 Task: Add Attachment from "Attach a link" to Card Card0000000208 in Board Board0000000052 in Workspace WS0000000018 in Trello. Add Cover Red to Card Card0000000208 in Board Board0000000052 in Workspace WS0000000018 in Trello. Add "Join Card" Button Button0000000208  to Card Card0000000208 in Board Board0000000052 in Workspace WS0000000018 in Trello. Add Description DS0000000208 to Card Card0000000208 in Board Board0000000052 in Workspace WS0000000018 in Trello. Add Comment CM0000000208 to Card Card0000000208 in Board Board0000000052 in Workspace WS0000000018 in Trello
Action: Mouse moved to (568, 28)
Screenshot: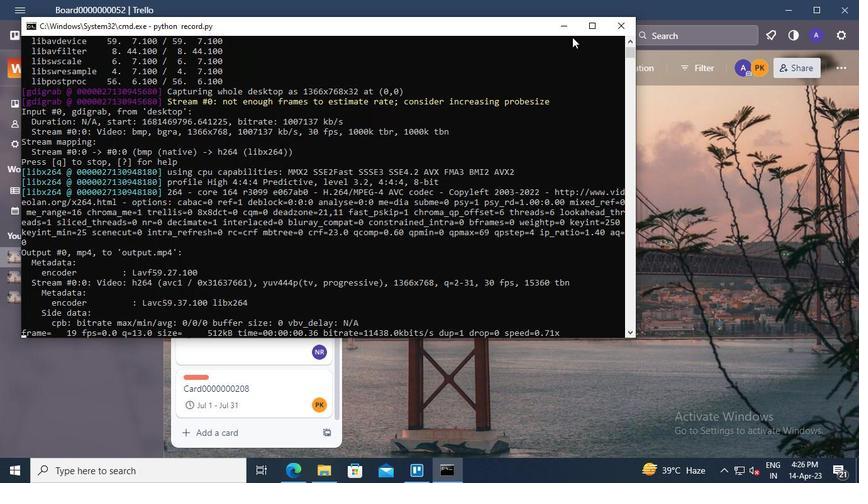 
Action: Mouse pressed left at (568, 28)
Screenshot: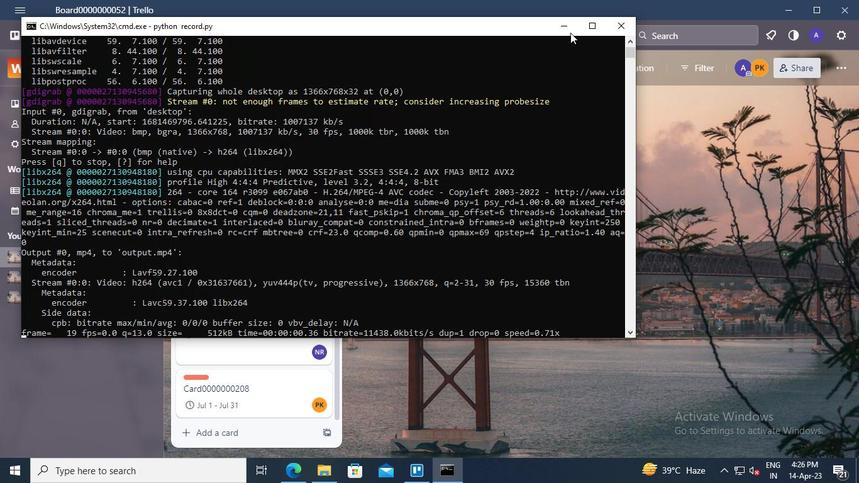 
Action: Mouse moved to (252, 390)
Screenshot: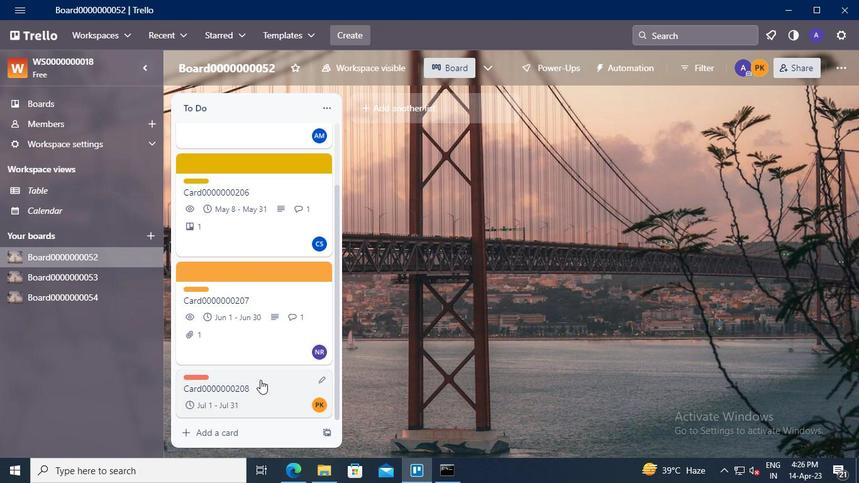 
Action: Mouse pressed left at (252, 390)
Screenshot: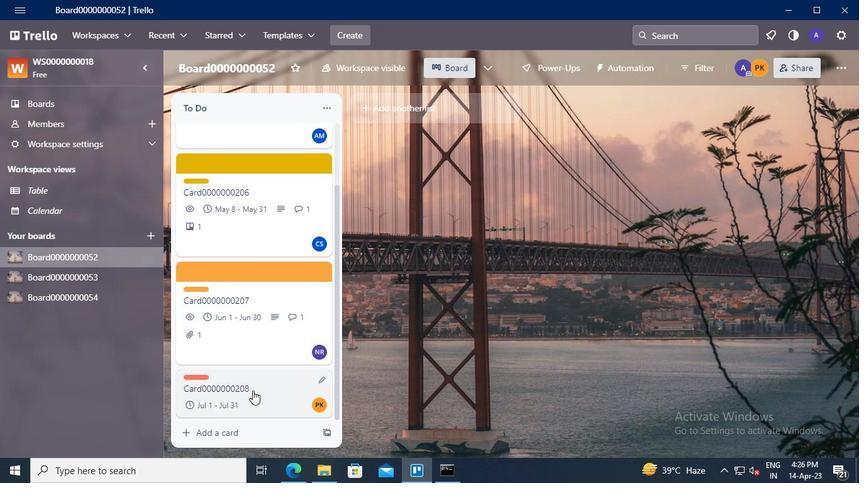 
Action: Mouse moved to (593, 262)
Screenshot: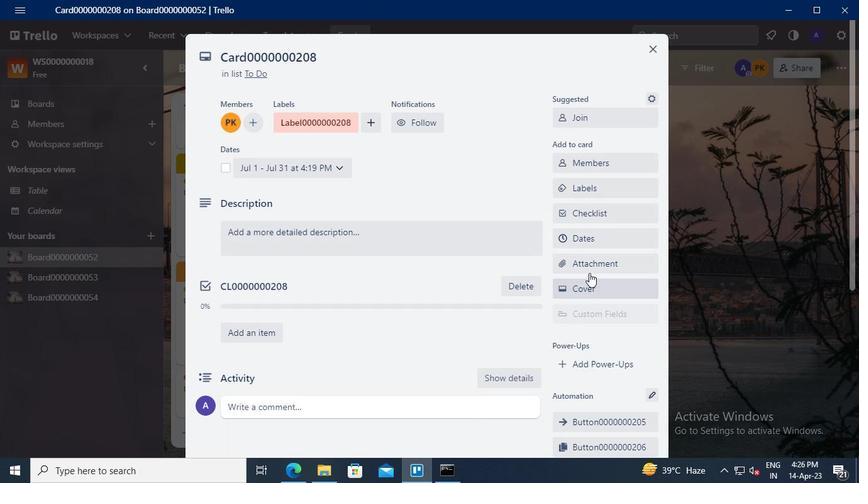 
Action: Mouse pressed left at (593, 262)
Screenshot: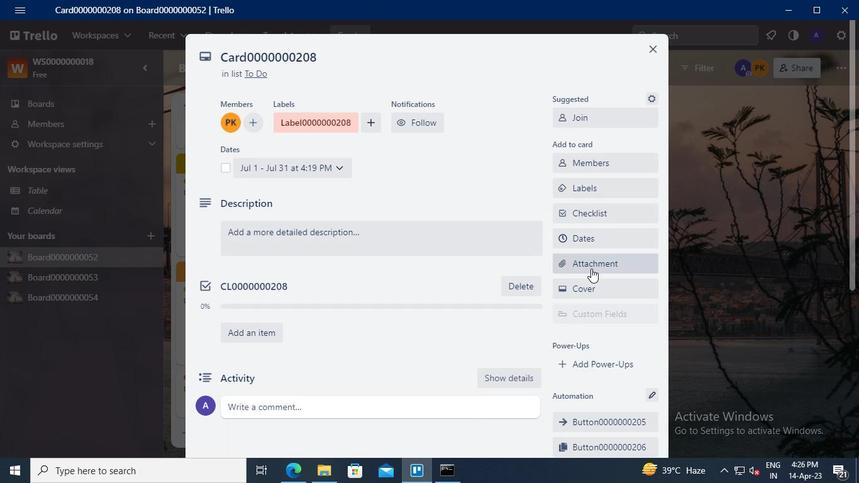 
Action: Mouse moved to (281, 476)
Screenshot: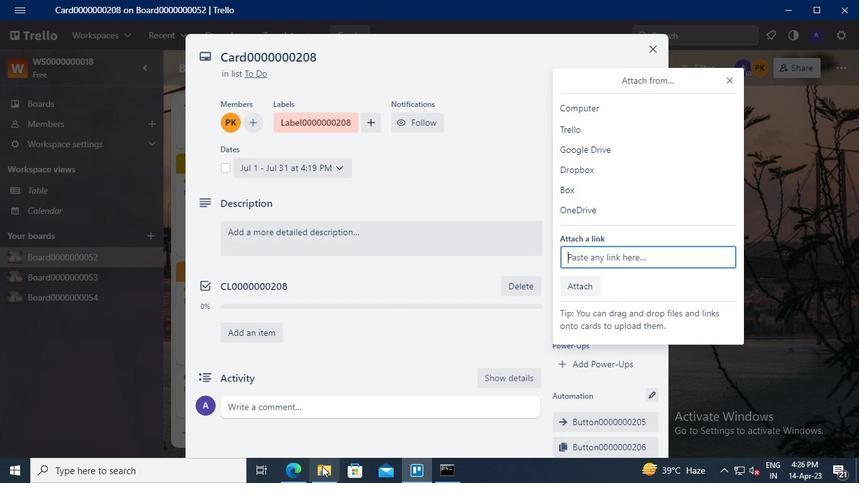 
Action: Mouse pressed left at (281, 476)
Screenshot: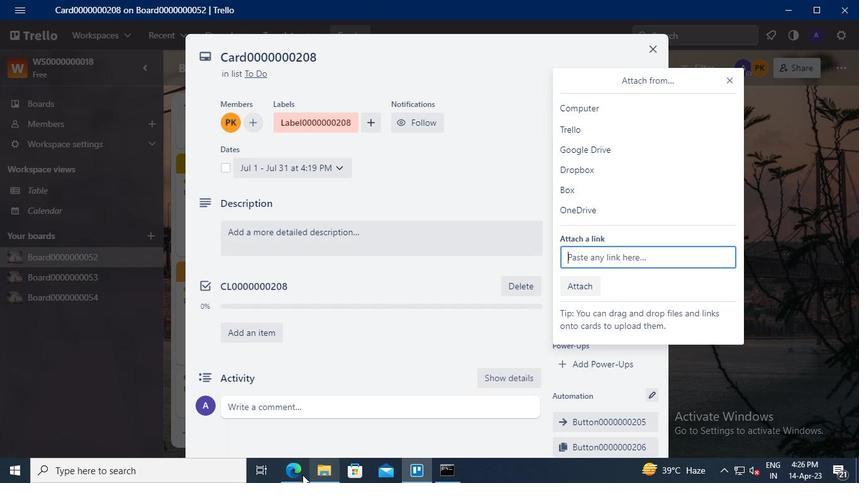 
Action: Mouse moved to (209, 37)
Screenshot: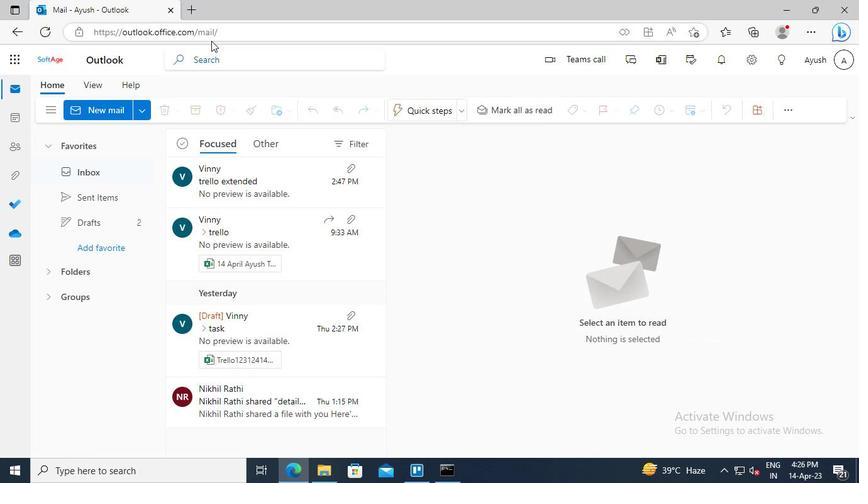 
Action: Mouse pressed left at (209, 37)
Screenshot: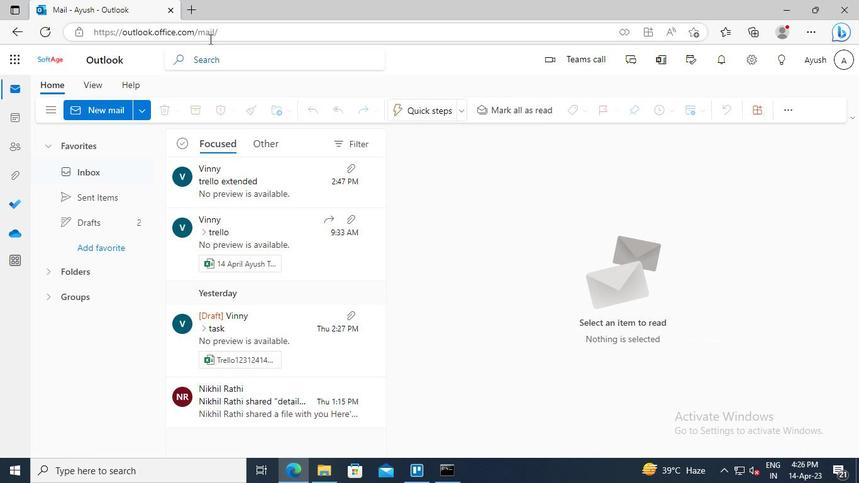 
Action: Mouse moved to (208, 36)
Screenshot: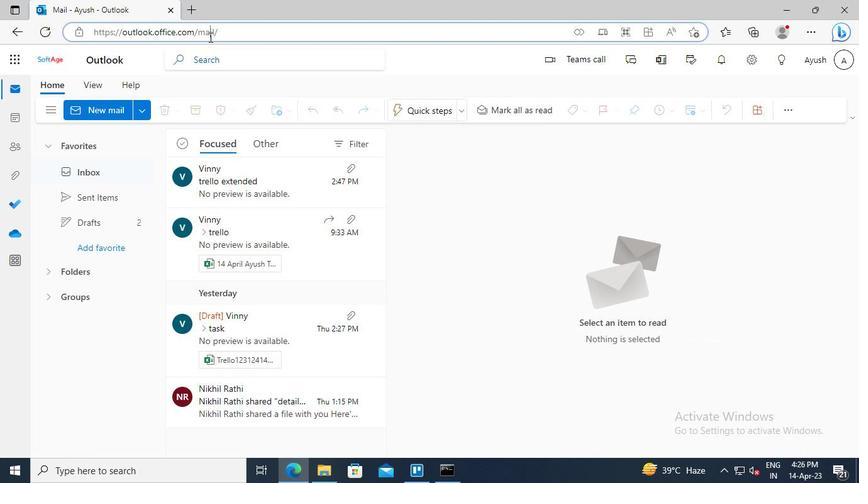 
Action: Keyboard Key.ctrl_l
Screenshot: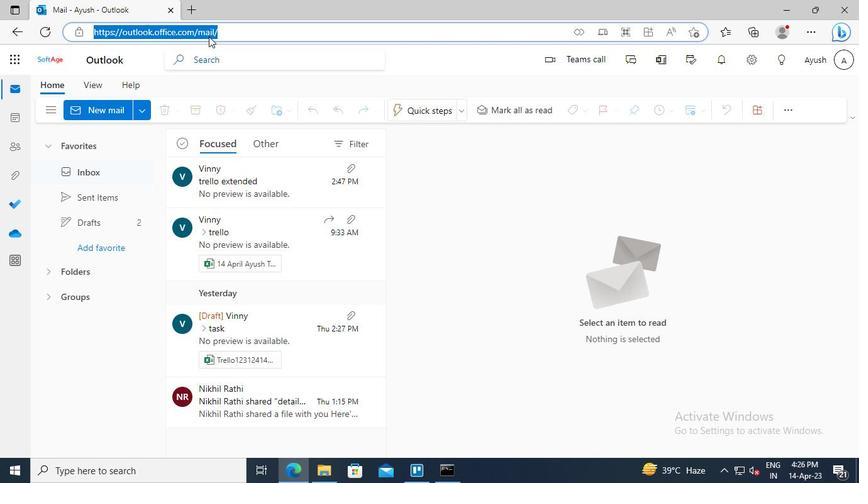 
Action: Keyboard \x03
Screenshot: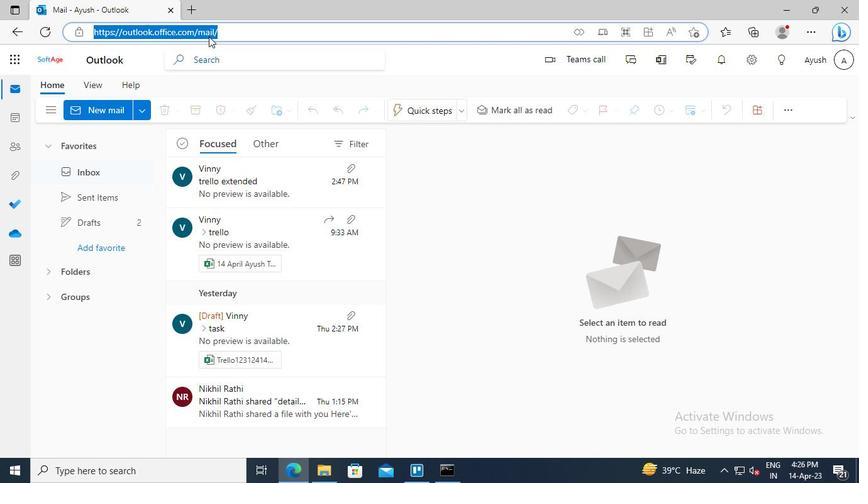 
Action: Mouse moved to (418, 470)
Screenshot: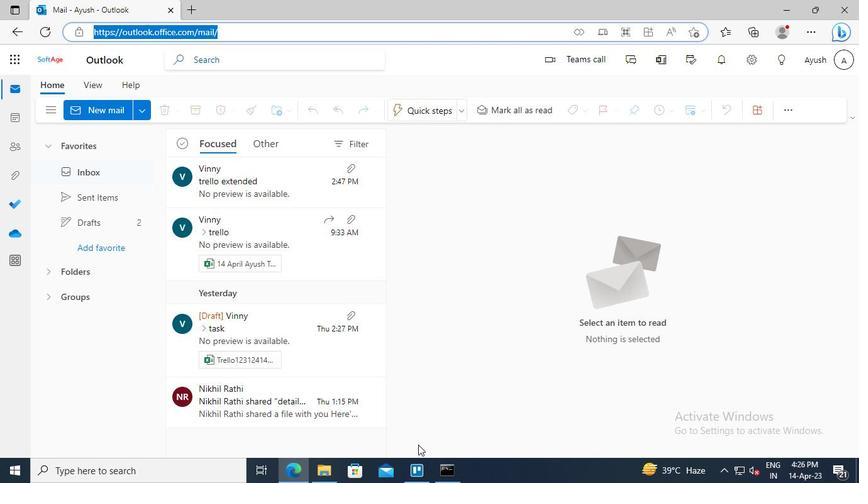 
Action: Mouse pressed left at (418, 470)
Screenshot: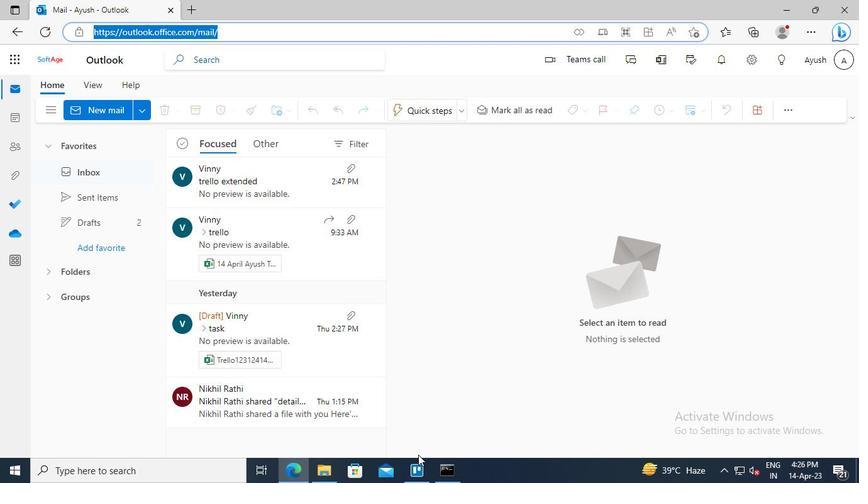 
Action: Mouse moved to (576, 257)
Screenshot: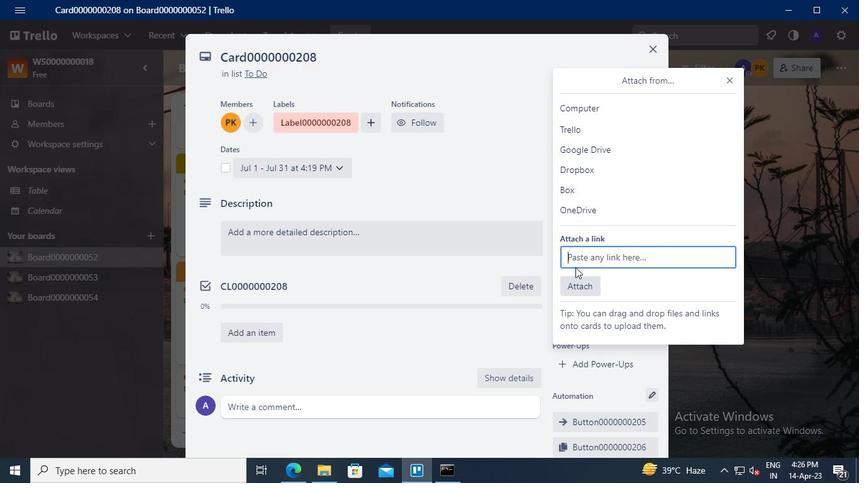 
Action: Mouse pressed left at (576, 257)
Screenshot: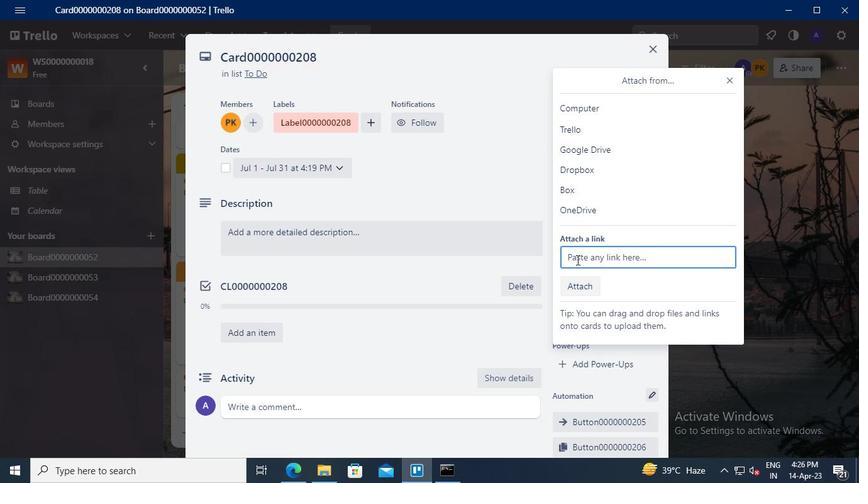 
Action: Keyboard Key.ctrl_l
Screenshot: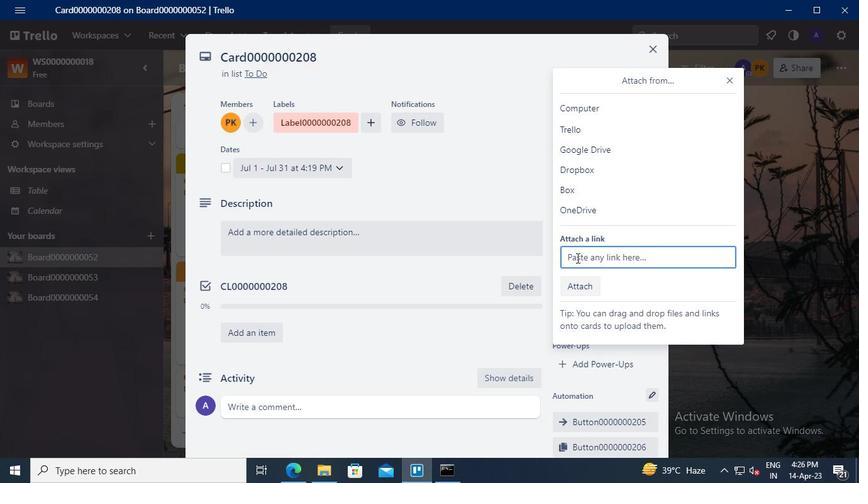 
Action: Keyboard \x16
Screenshot: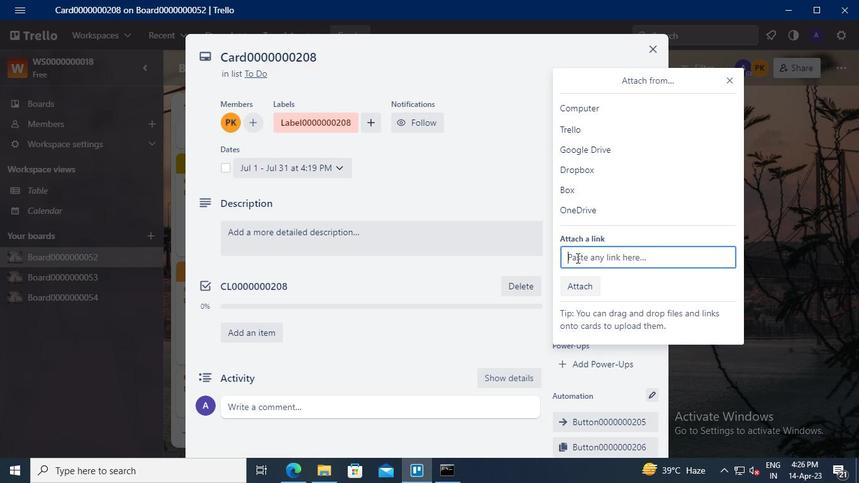 
Action: Mouse moved to (586, 329)
Screenshot: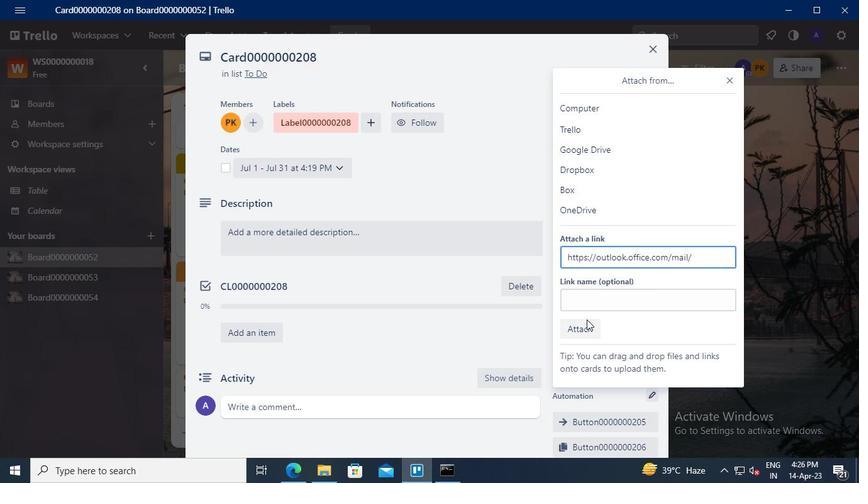 
Action: Mouse pressed left at (586, 329)
Screenshot: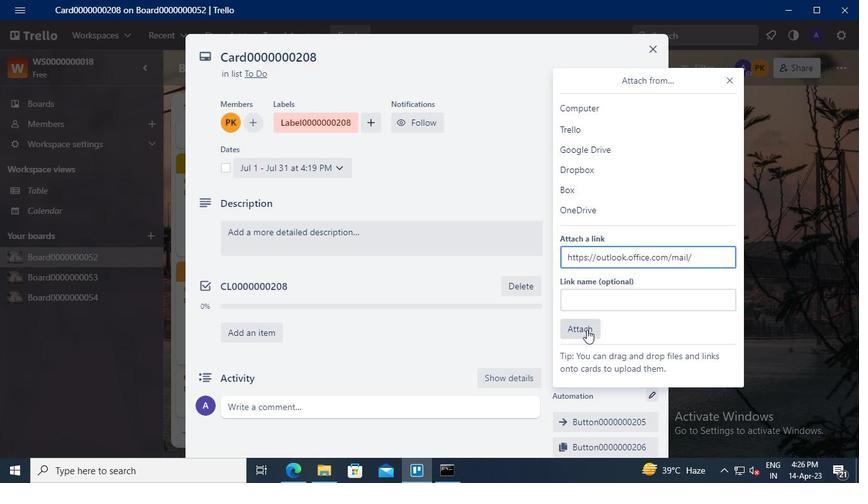 
Action: Mouse moved to (599, 287)
Screenshot: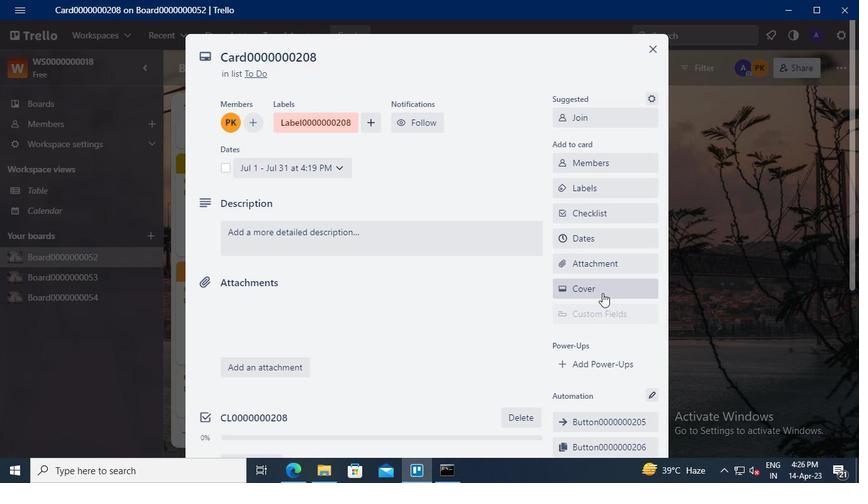 
Action: Mouse pressed left at (599, 287)
Screenshot: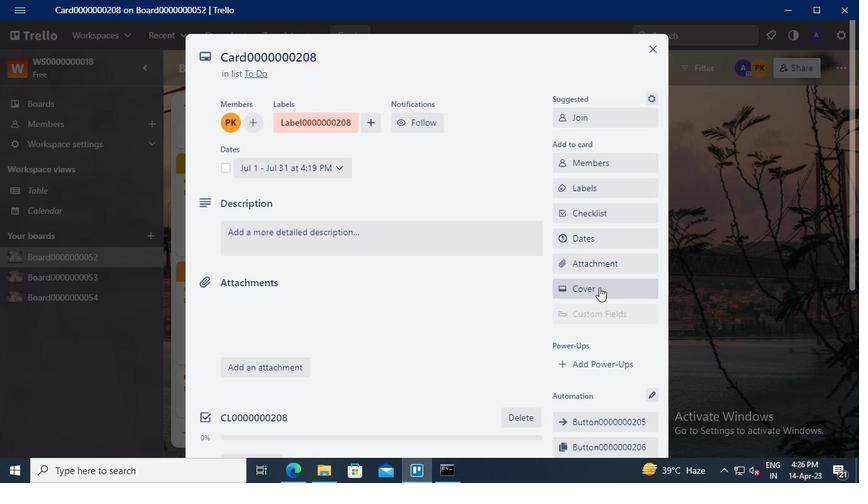 
Action: Mouse moved to (682, 206)
Screenshot: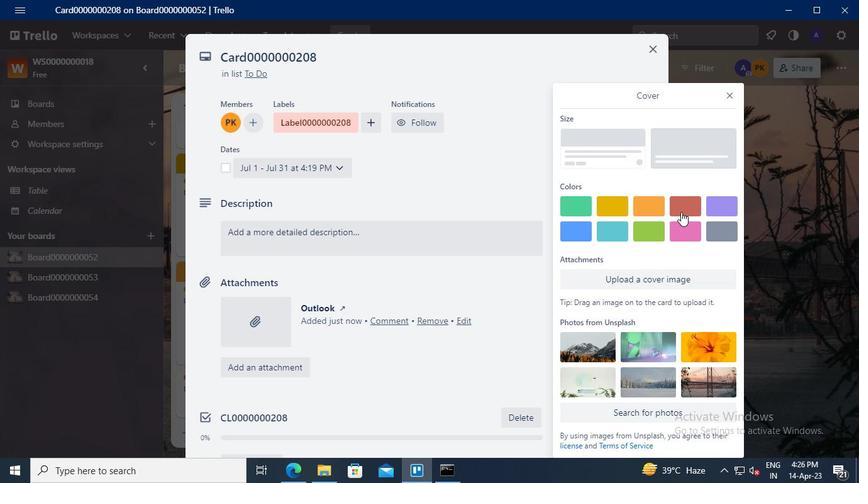 
Action: Mouse pressed left at (682, 206)
Screenshot: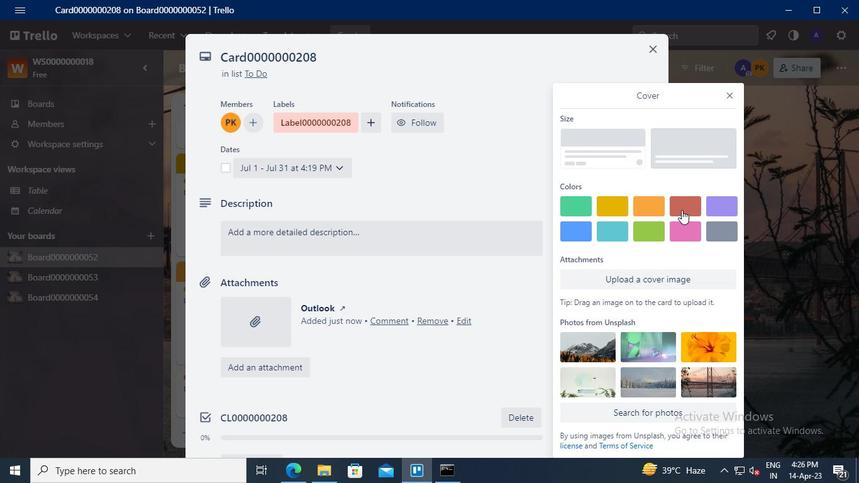
Action: Mouse moved to (732, 71)
Screenshot: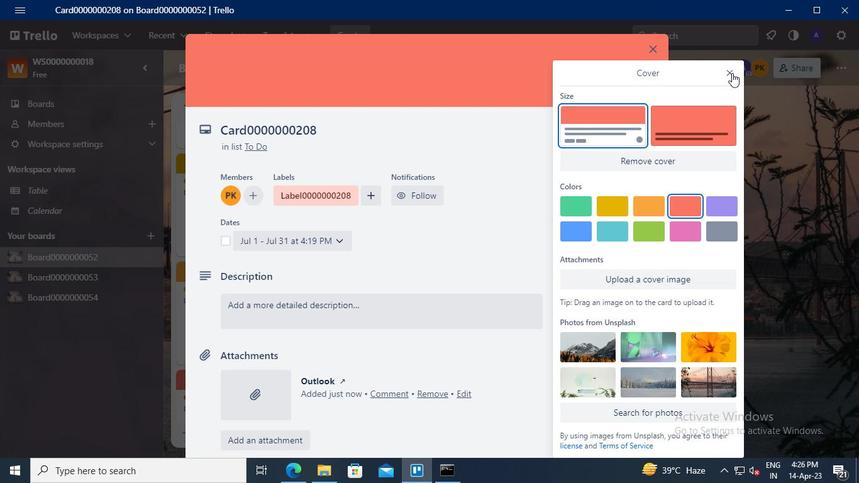 
Action: Mouse pressed left at (732, 71)
Screenshot: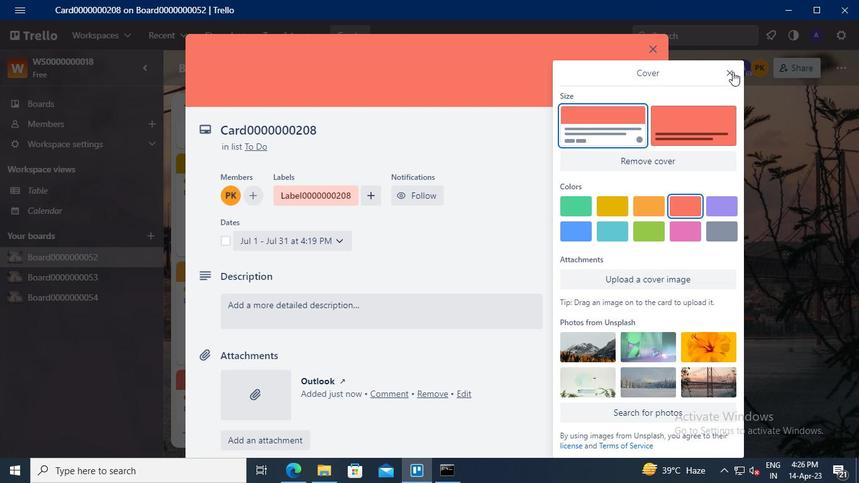
Action: Mouse moved to (603, 354)
Screenshot: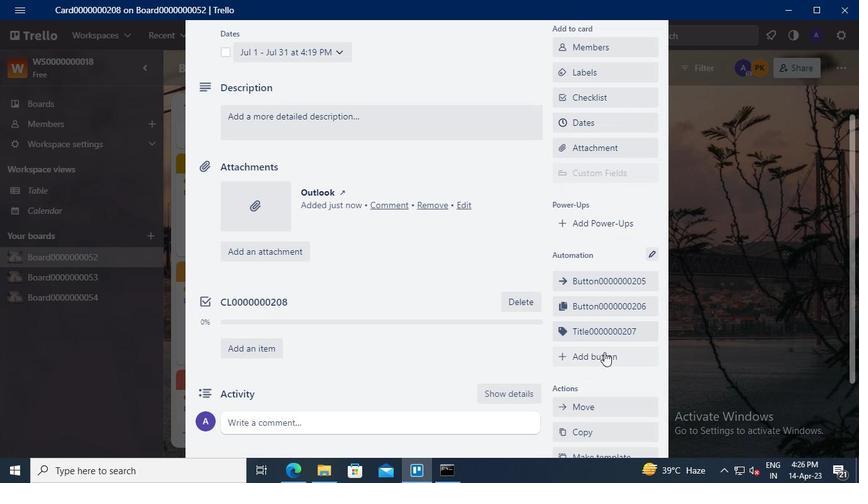 
Action: Mouse pressed left at (603, 354)
Screenshot: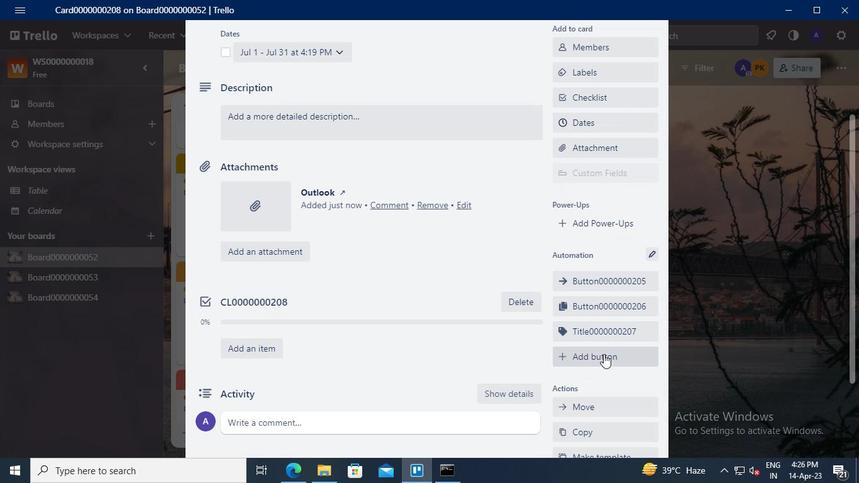 
Action: Mouse moved to (613, 193)
Screenshot: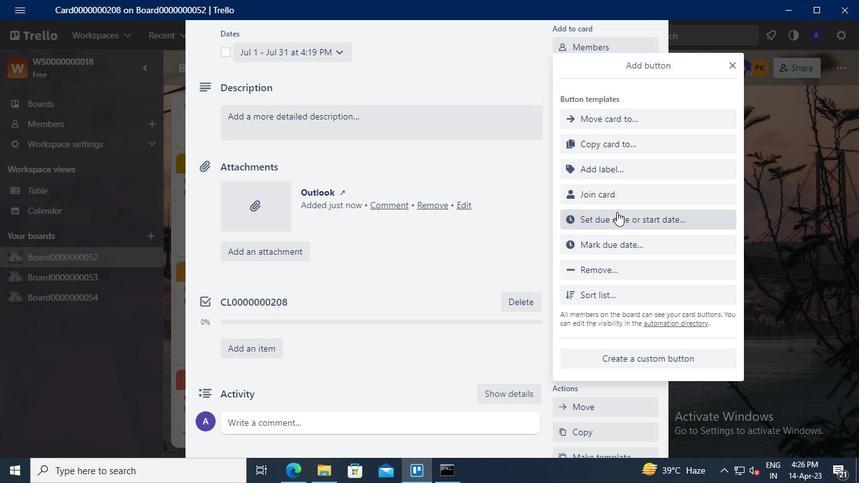 
Action: Mouse pressed left at (613, 193)
Screenshot: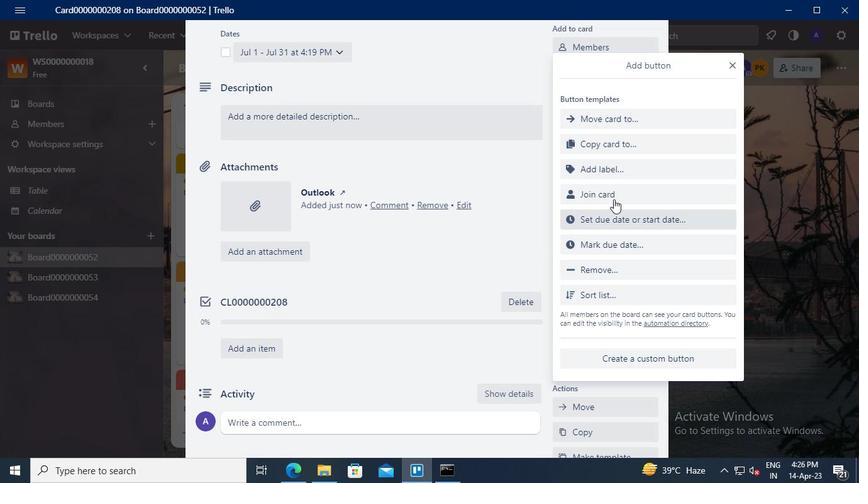 
Action: Mouse moved to (631, 178)
Screenshot: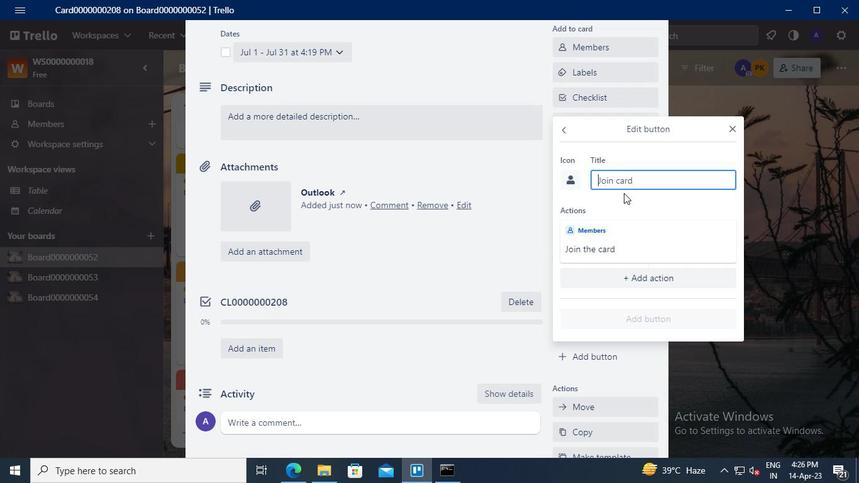 
Action: Mouse pressed left at (631, 178)
Screenshot: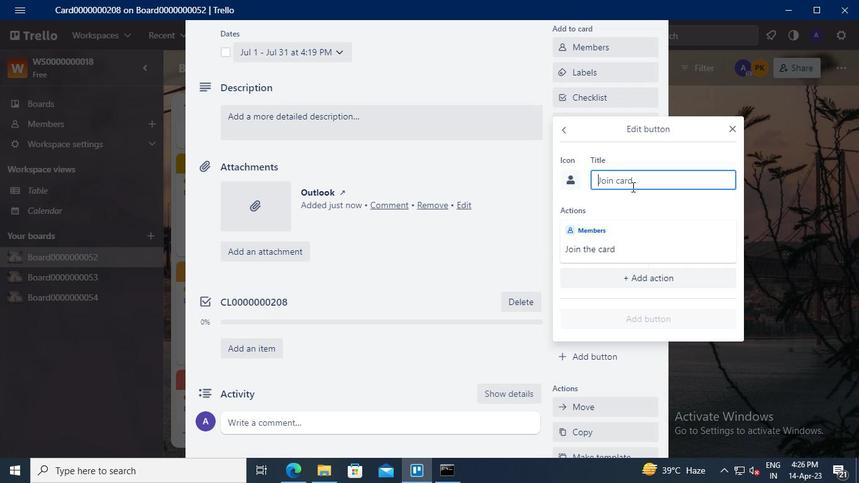 
Action: Mouse moved to (626, 175)
Screenshot: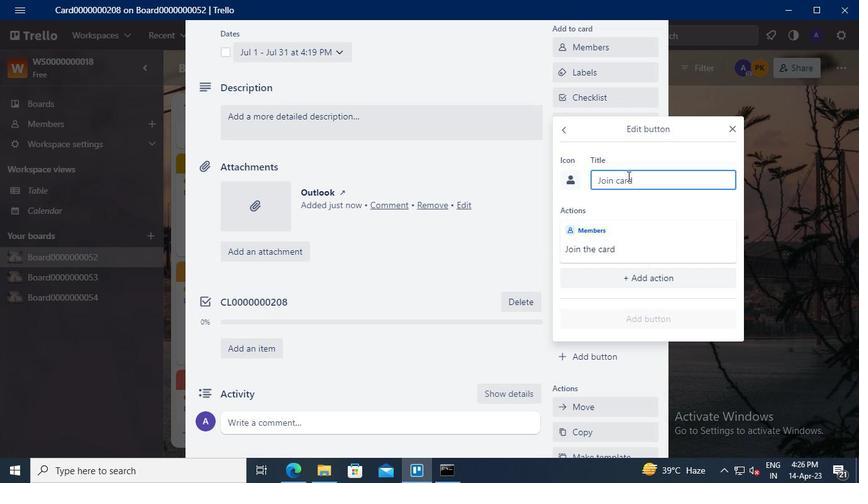
Action: Keyboard Key.shift
Screenshot: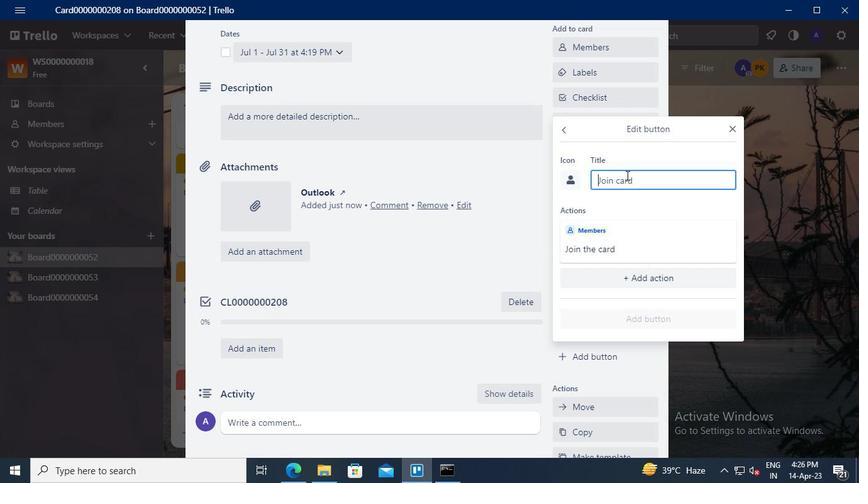 
Action: Keyboard B
Screenshot: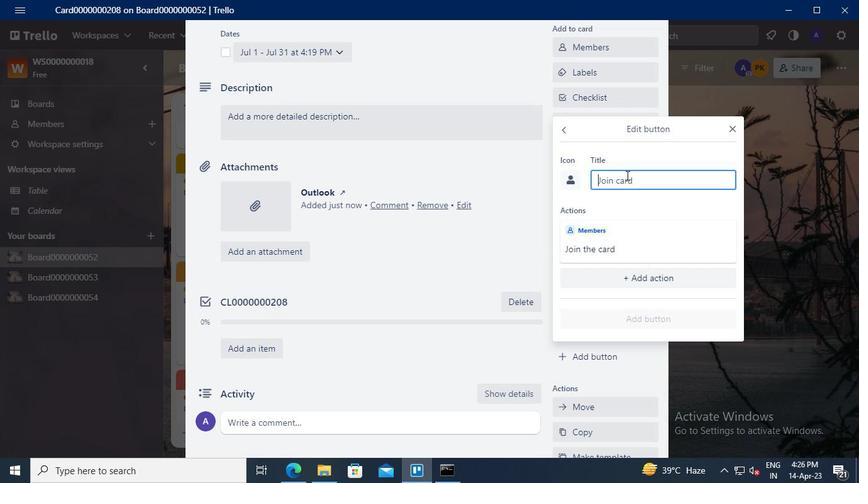 
Action: Keyboard u
Screenshot: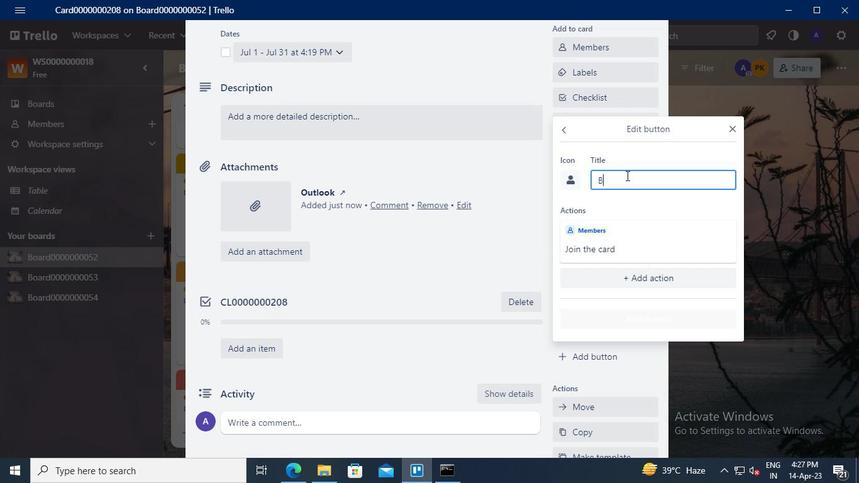 
Action: Keyboard t
Screenshot: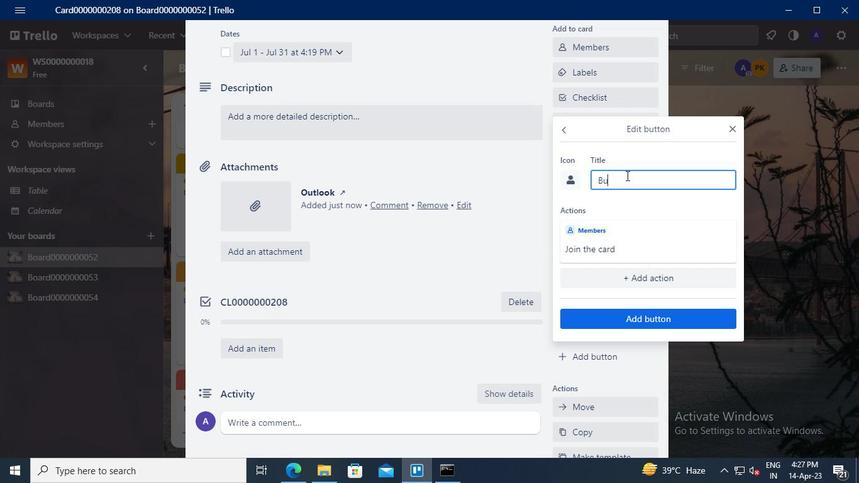 
Action: Keyboard t
Screenshot: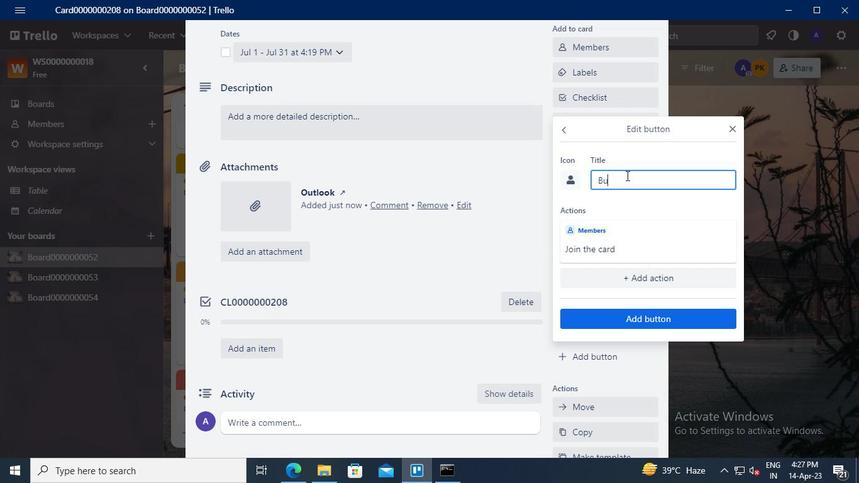 
Action: Keyboard o
Screenshot: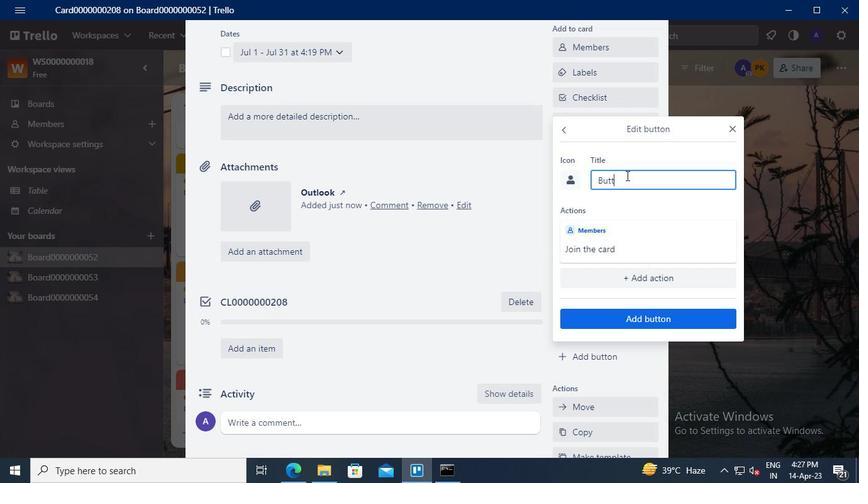 
Action: Mouse moved to (625, 175)
Screenshot: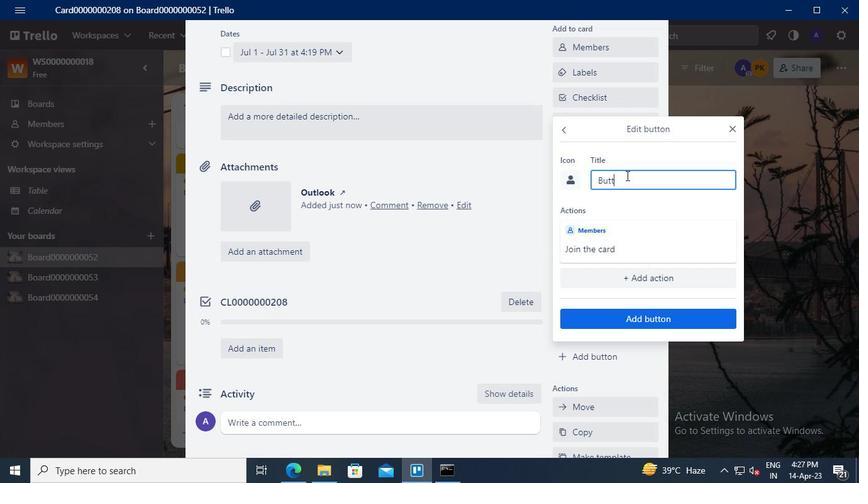 
Action: Keyboard n
Screenshot: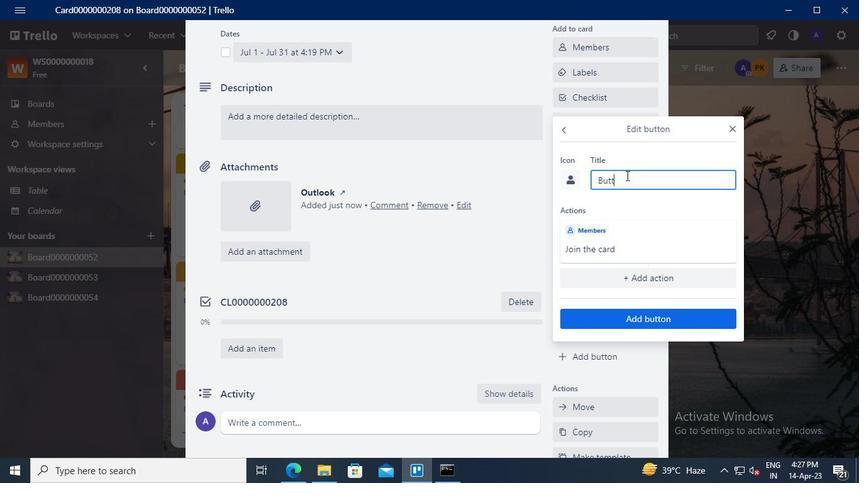 
Action: Keyboard <96>
Screenshot: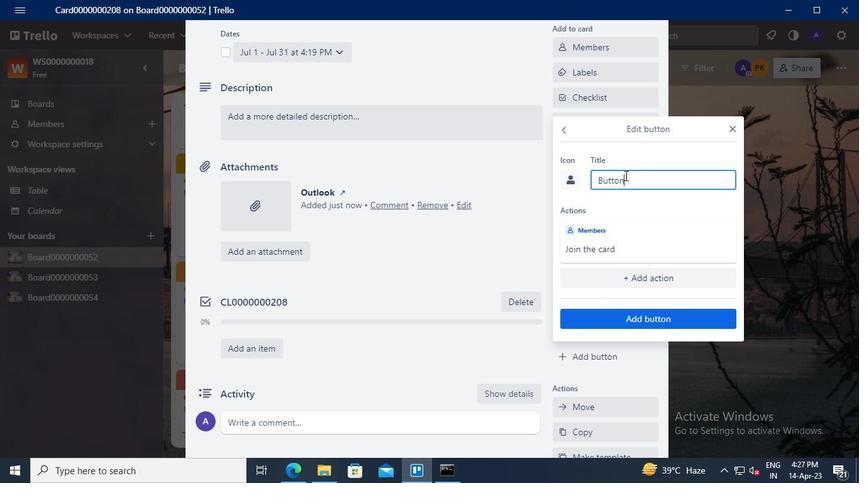 
Action: Keyboard <96>
Screenshot: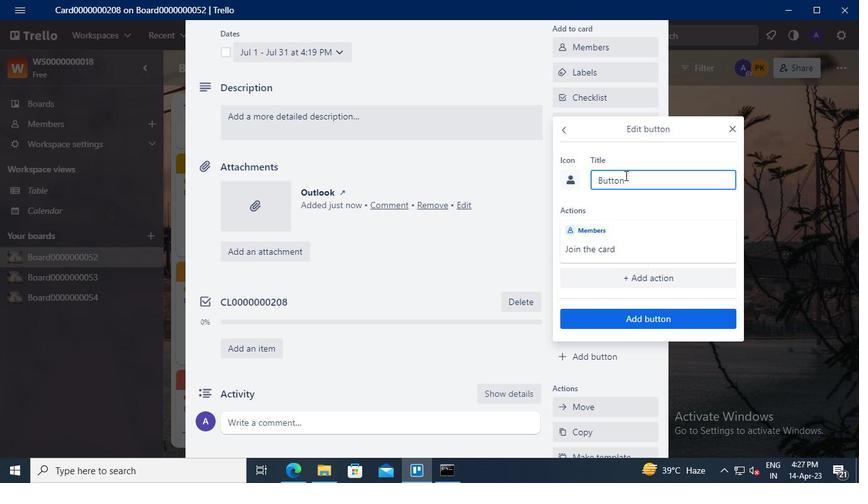 
Action: Keyboard <96>
Screenshot: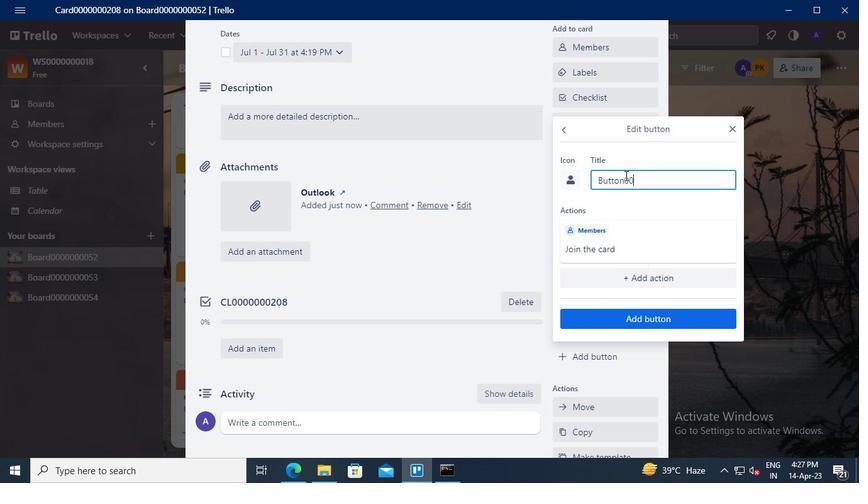 
Action: Keyboard <96>
Screenshot: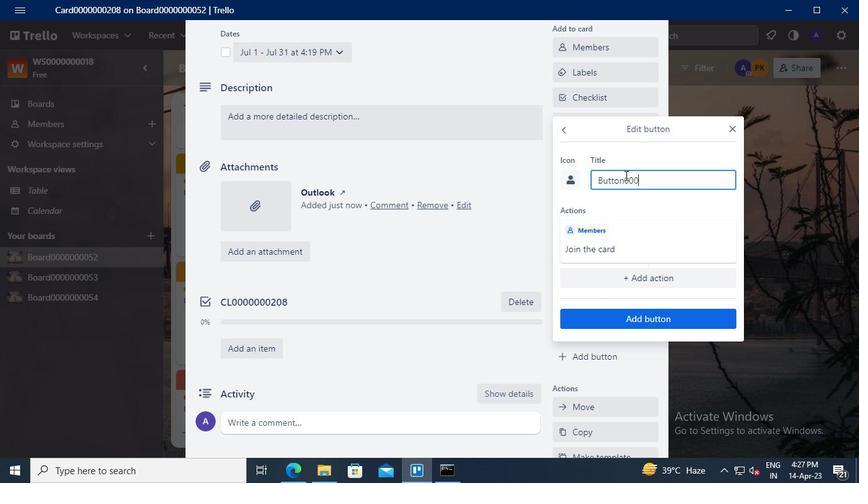 
Action: Keyboard <96>
Screenshot: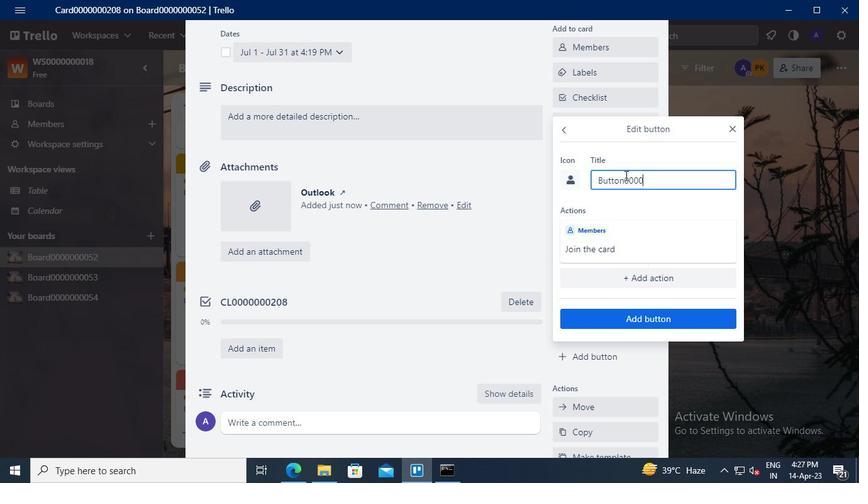 
Action: Keyboard <96>
Screenshot: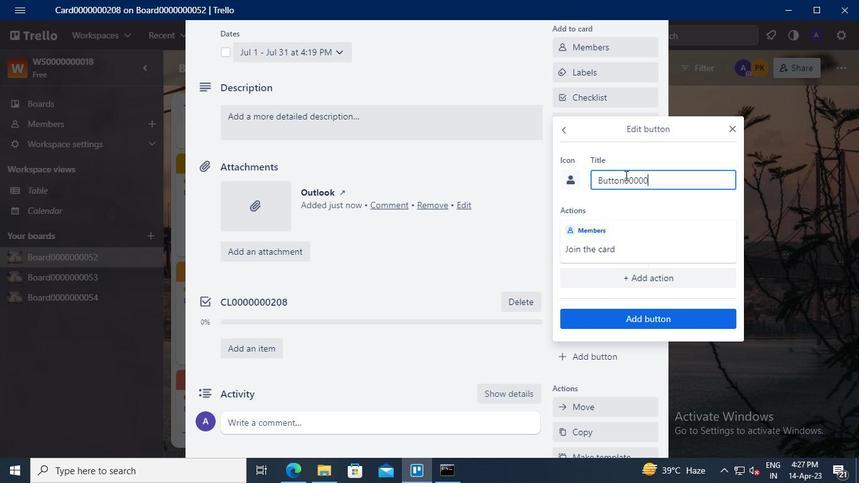 
Action: Keyboard <96>
Screenshot: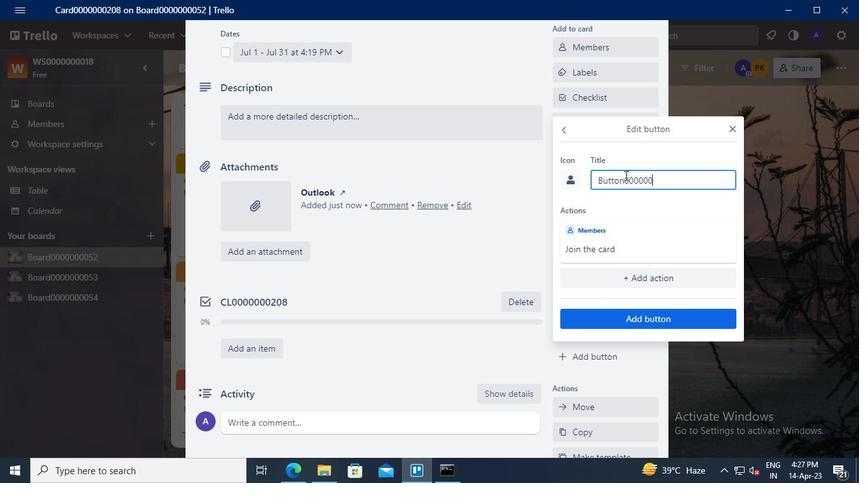 
Action: Keyboard <98>
Screenshot: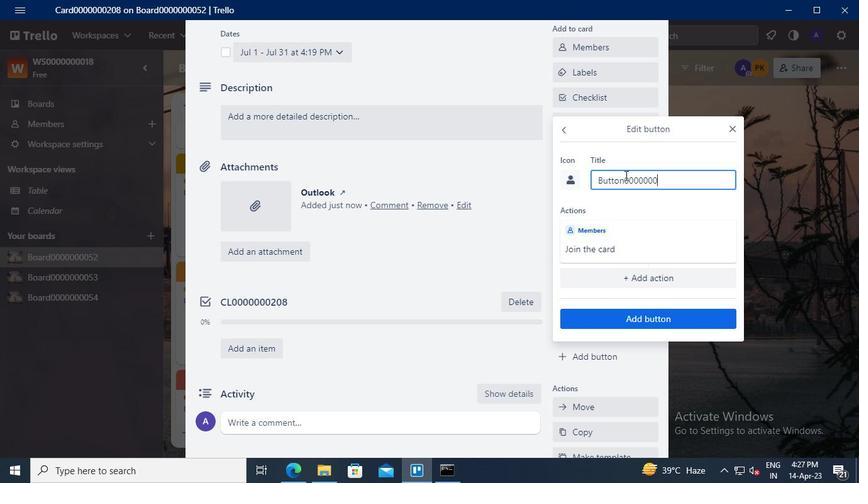 
Action: Keyboard <96>
Screenshot: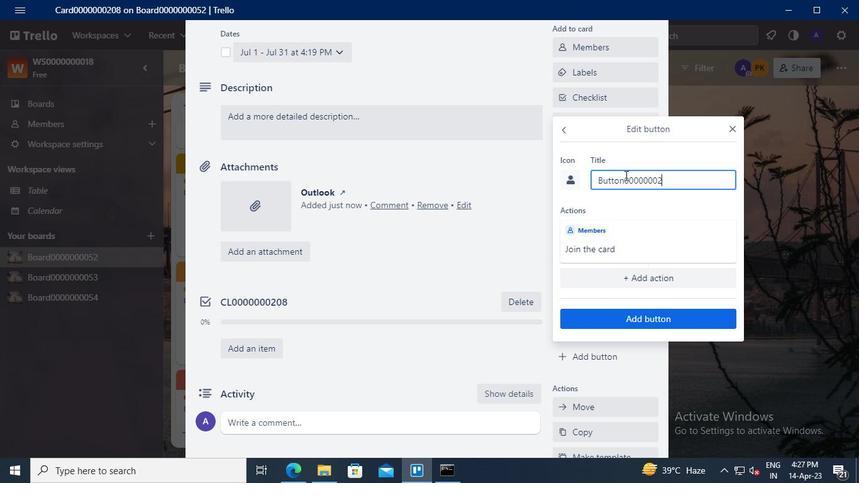 
Action: Keyboard <104>
Screenshot: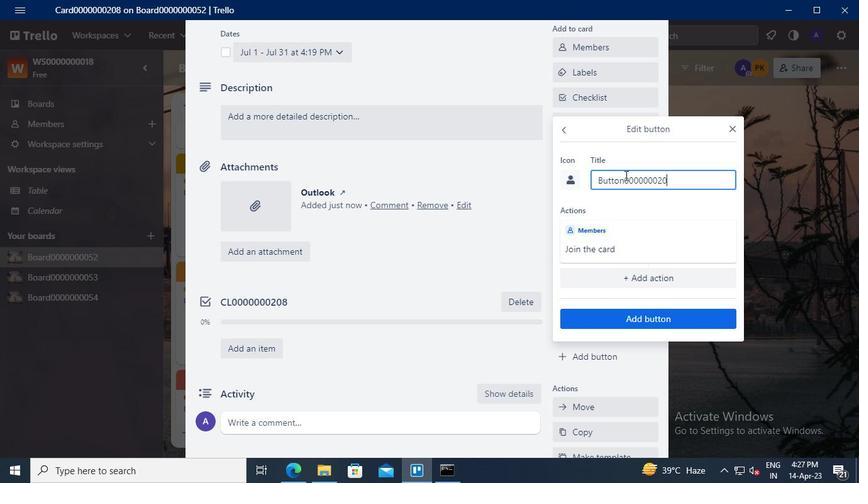
Action: Mouse moved to (642, 316)
Screenshot: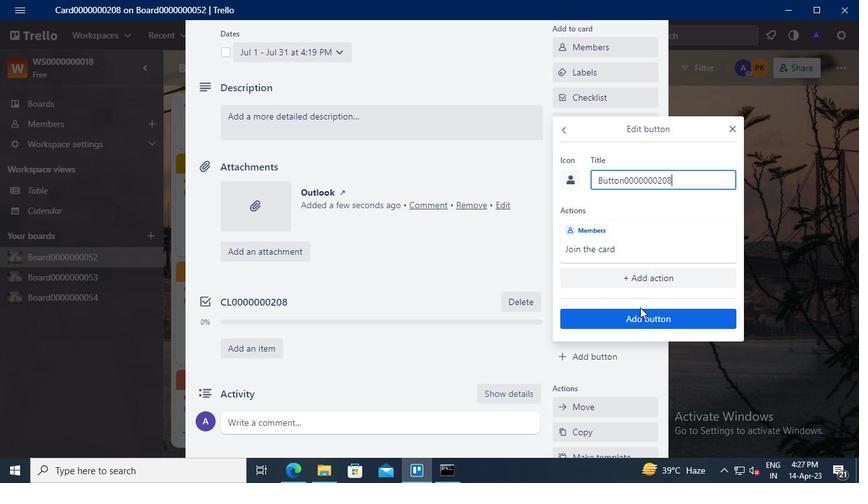 
Action: Mouse pressed left at (642, 316)
Screenshot: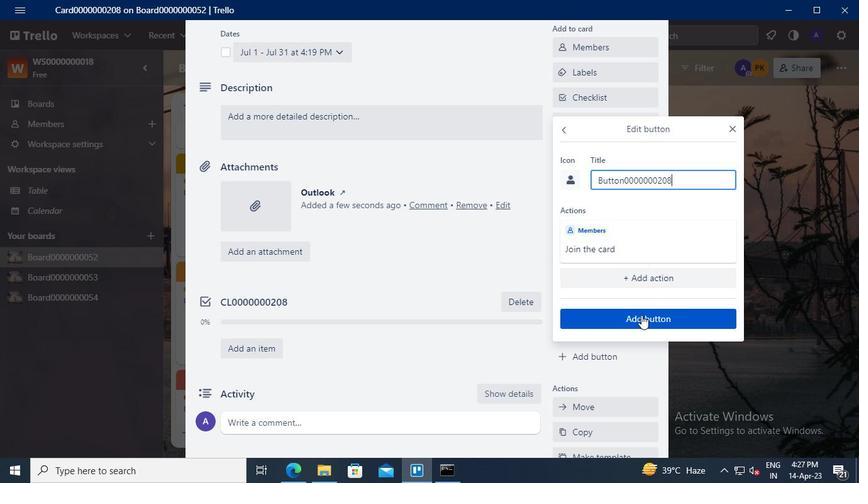 
Action: Mouse moved to (324, 129)
Screenshot: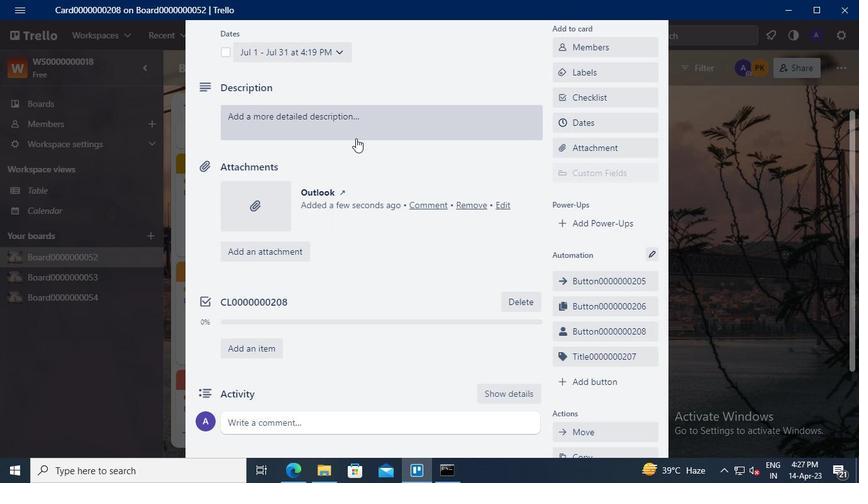 
Action: Mouse pressed left at (324, 129)
Screenshot: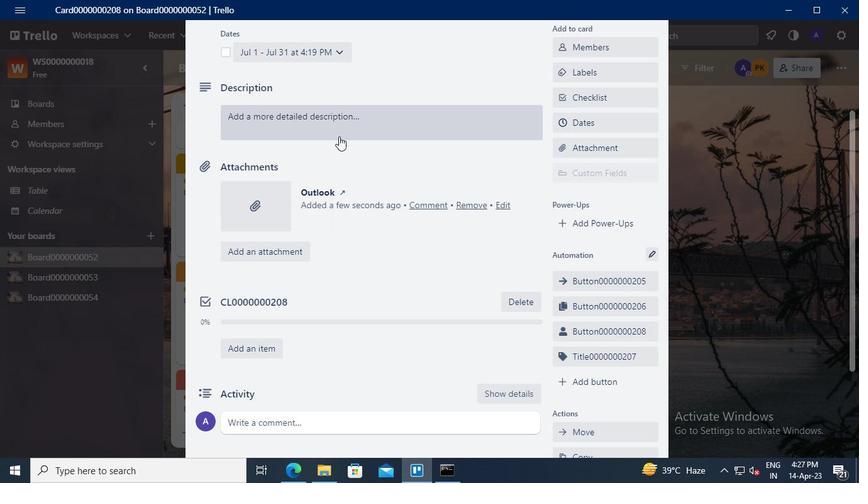 
Action: Mouse moved to (264, 166)
Screenshot: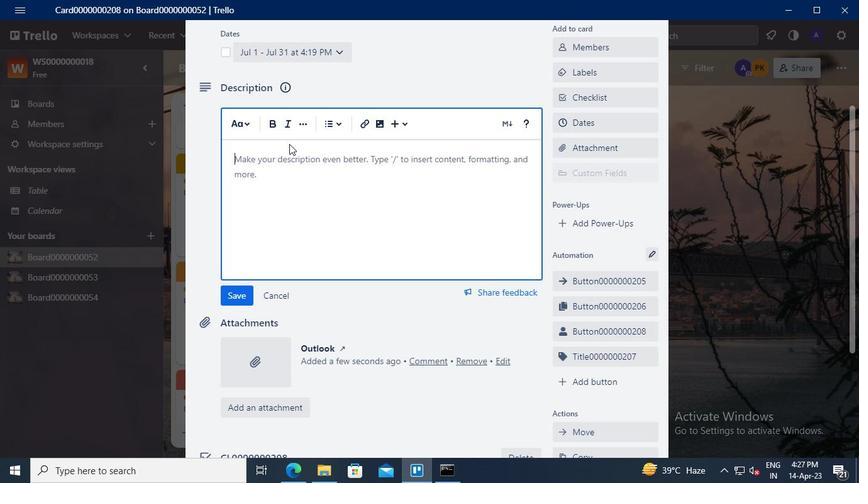 
Action: Mouse pressed left at (264, 166)
Screenshot: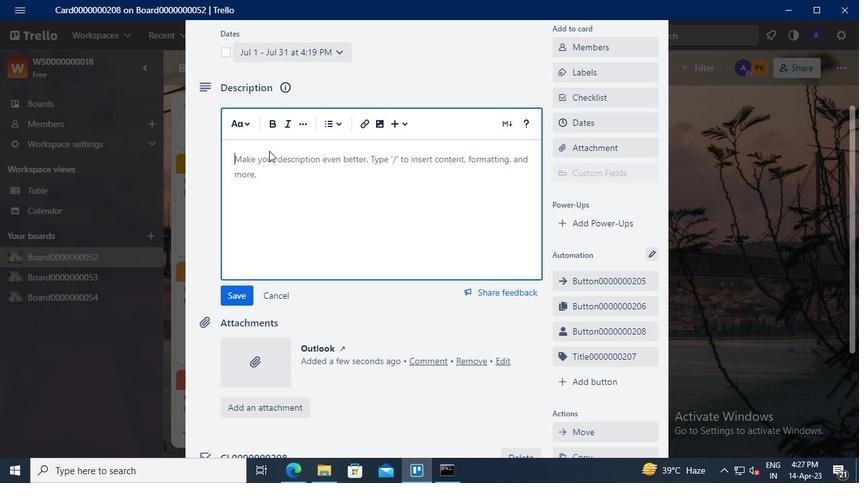 
Action: Keyboard Key.shift
Screenshot: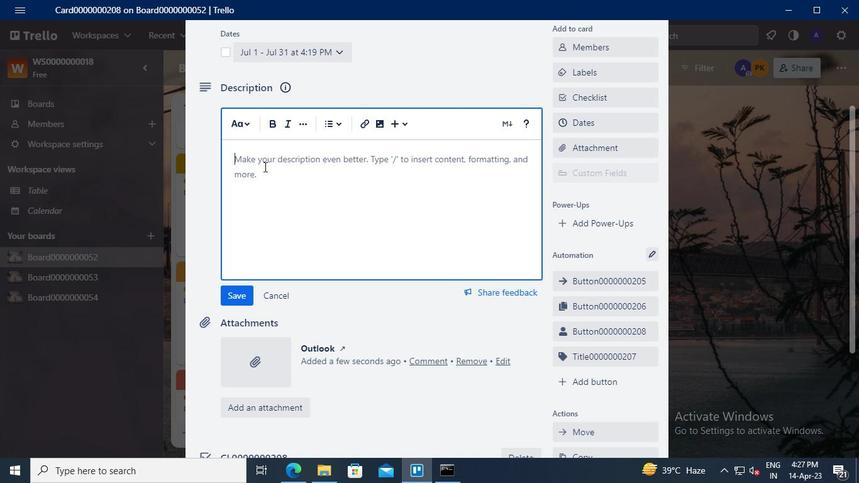 
Action: Keyboard D
Screenshot: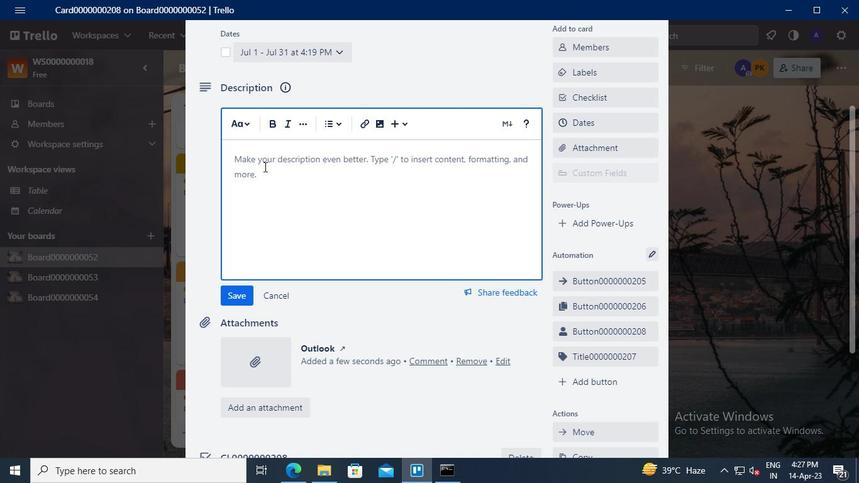 
Action: Keyboard S
Screenshot: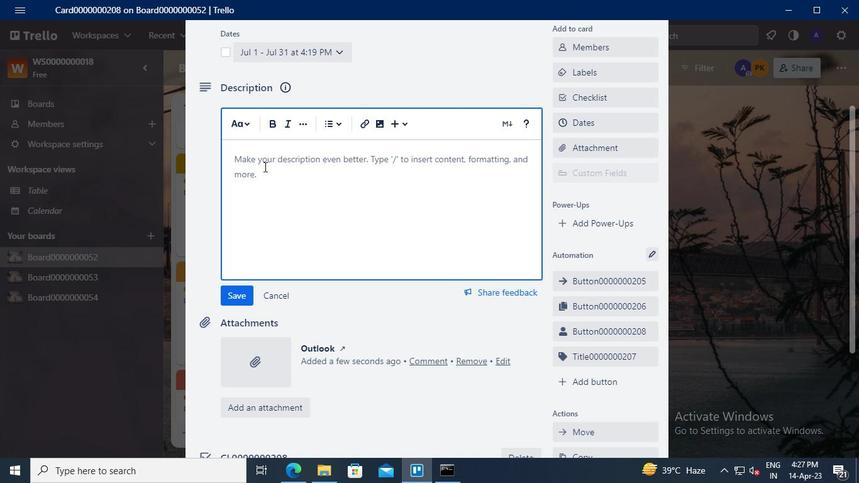 
Action: Keyboard <96>
Screenshot: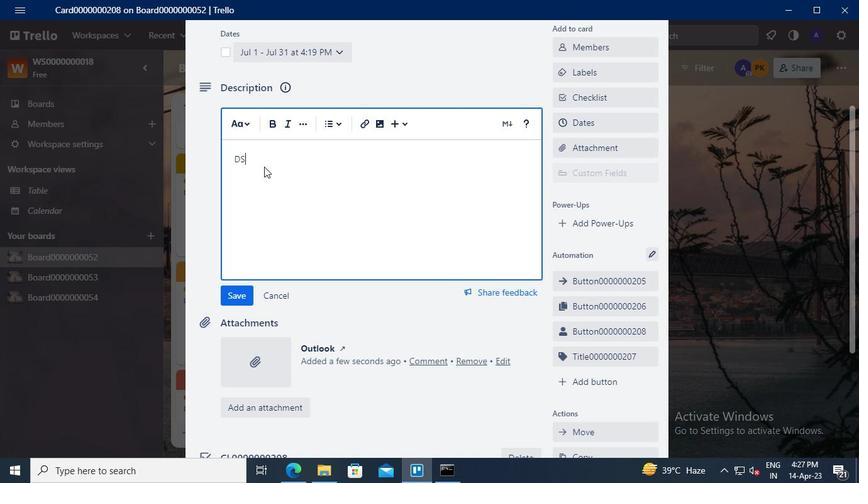
Action: Keyboard <96>
Screenshot: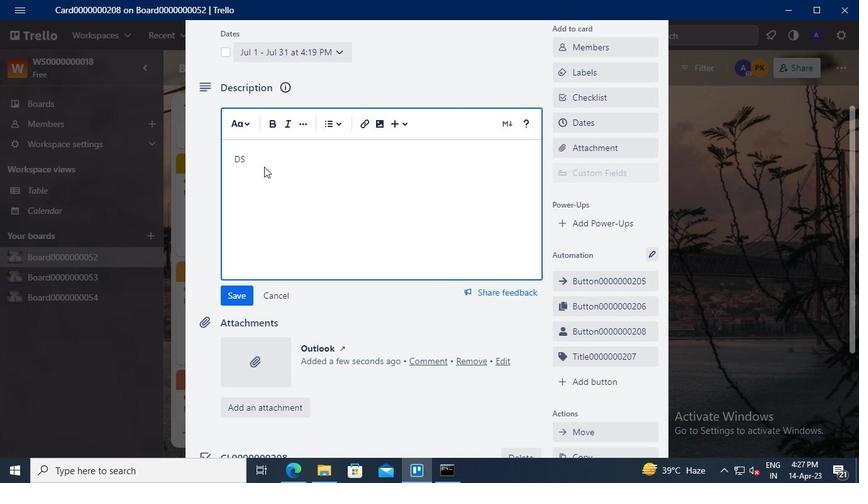 
Action: Keyboard <96>
Screenshot: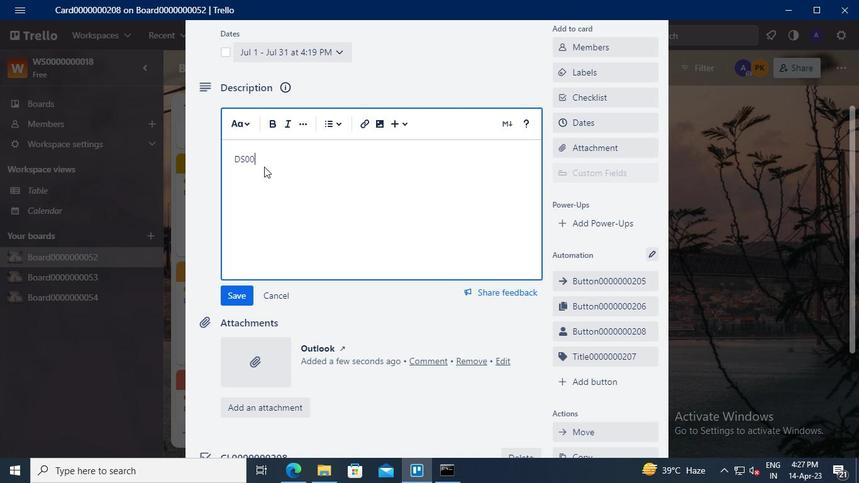 
Action: Keyboard <96>
Screenshot: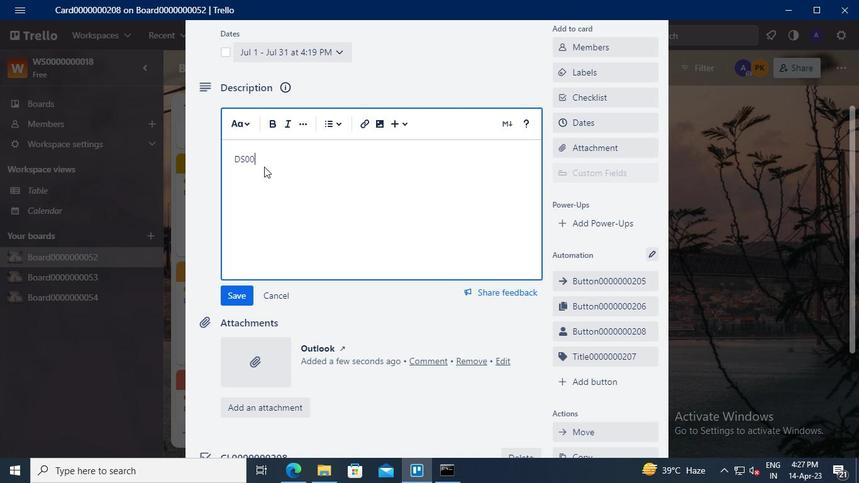 
Action: Keyboard <96>
Screenshot: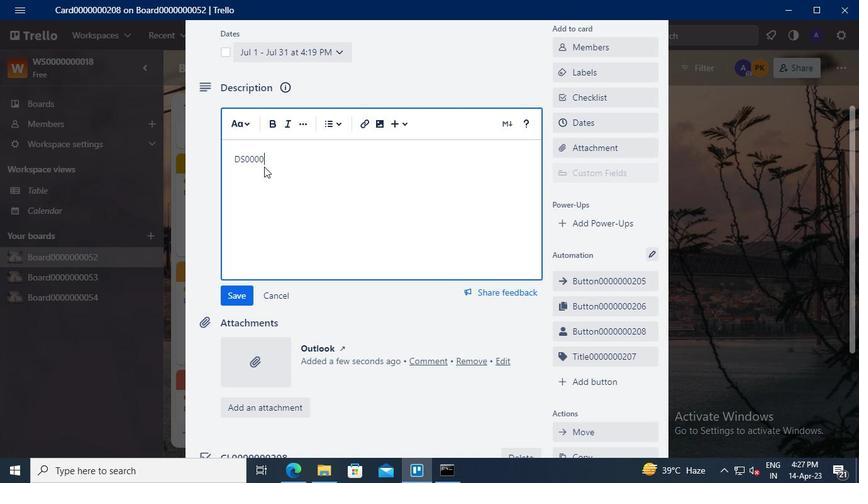 
Action: Keyboard <96>
Screenshot: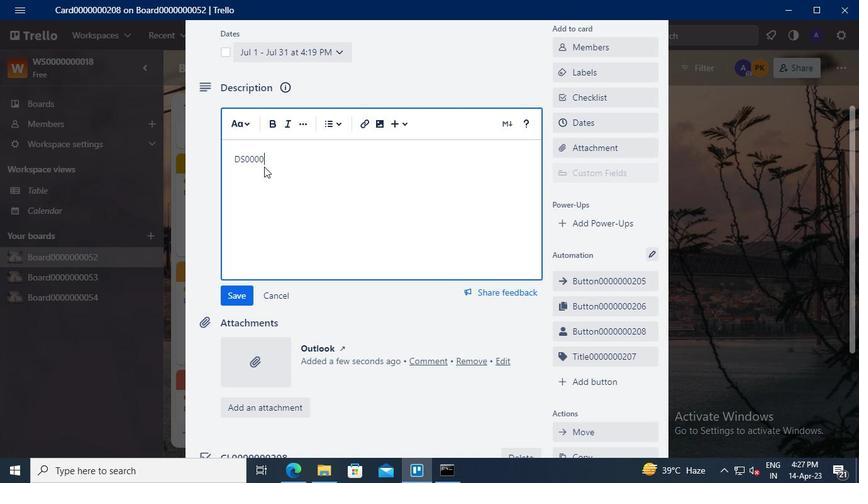 
Action: Keyboard <96>
Screenshot: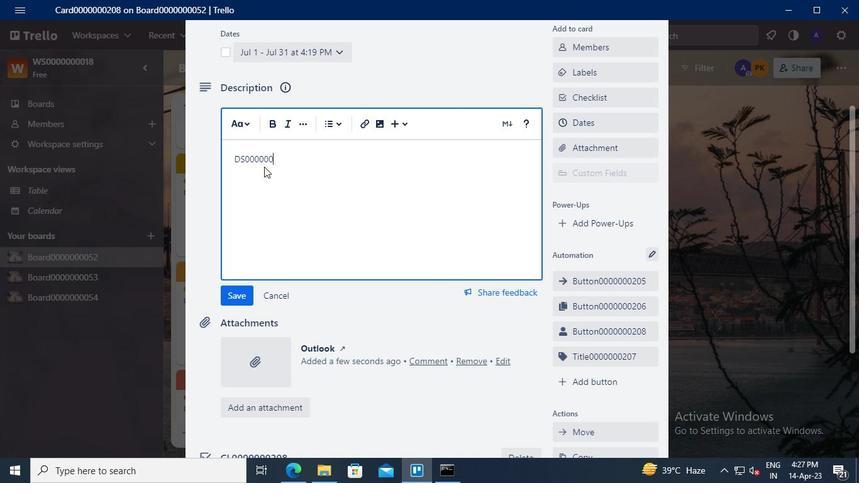 
Action: Keyboard <98>
Screenshot: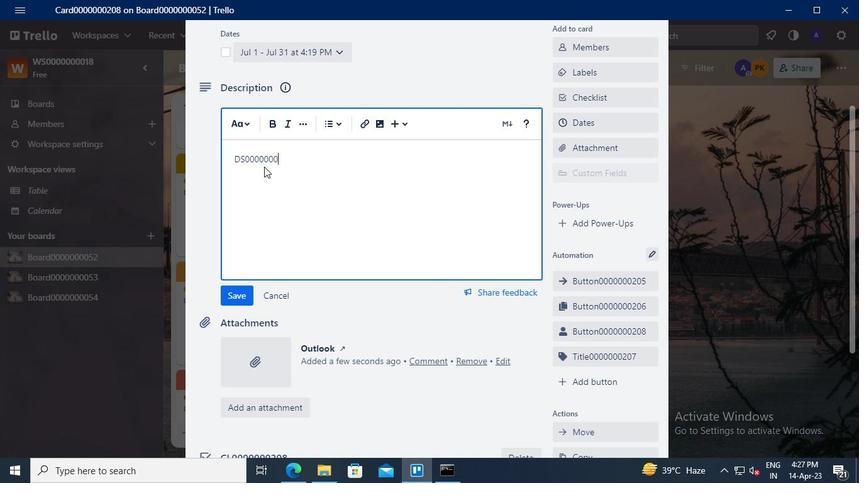 
Action: Keyboard <96>
Screenshot: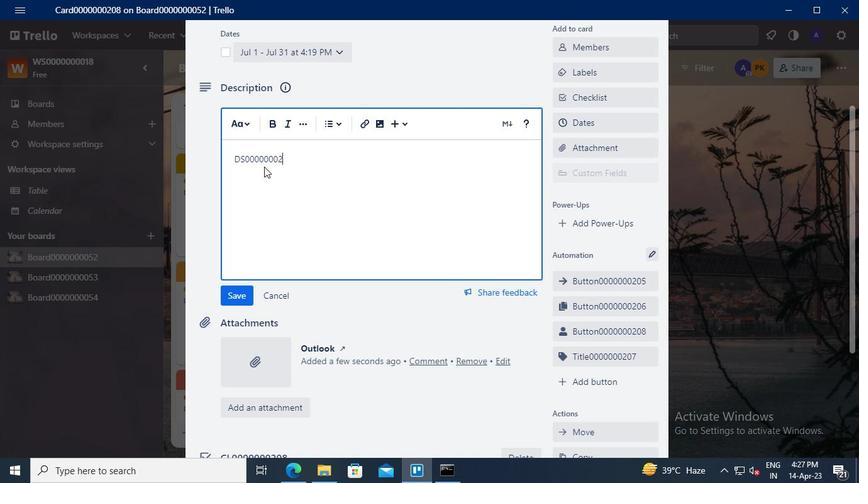 
Action: Keyboard <104>
Screenshot: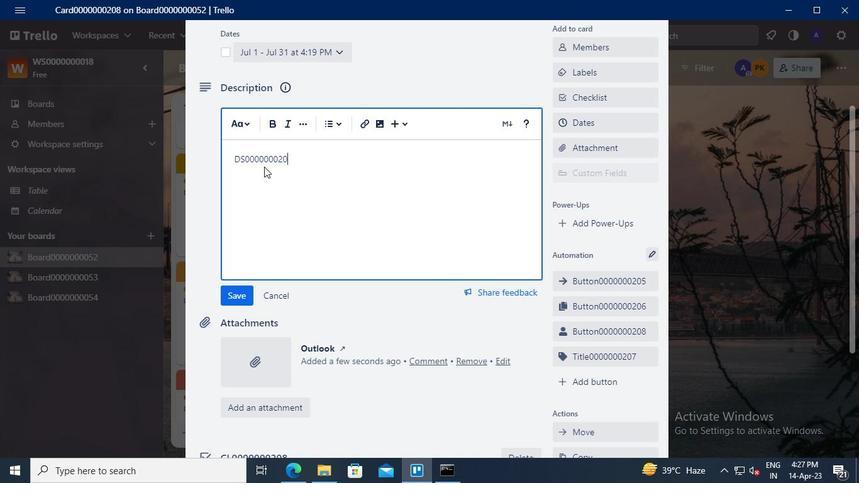 
Action: Mouse moved to (238, 291)
Screenshot: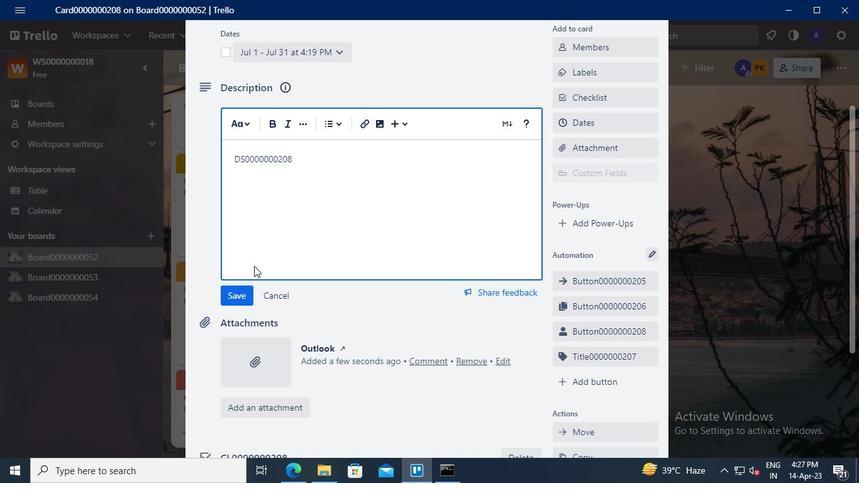 
Action: Mouse pressed left at (238, 291)
Screenshot: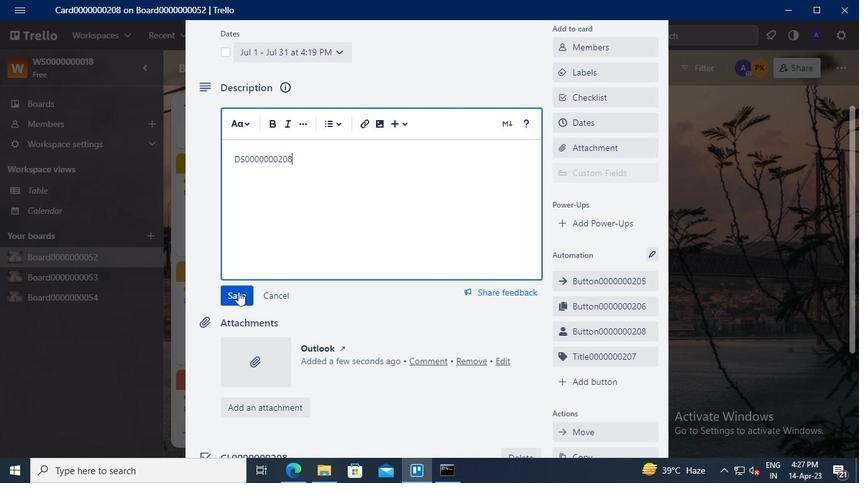 
Action: Mouse moved to (261, 337)
Screenshot: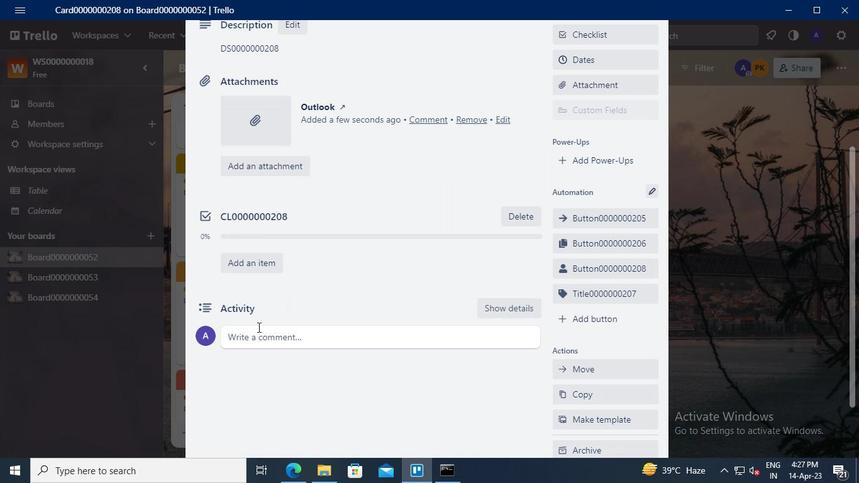 
Action: Mouse pressed left at (261, 337)
Screenshot: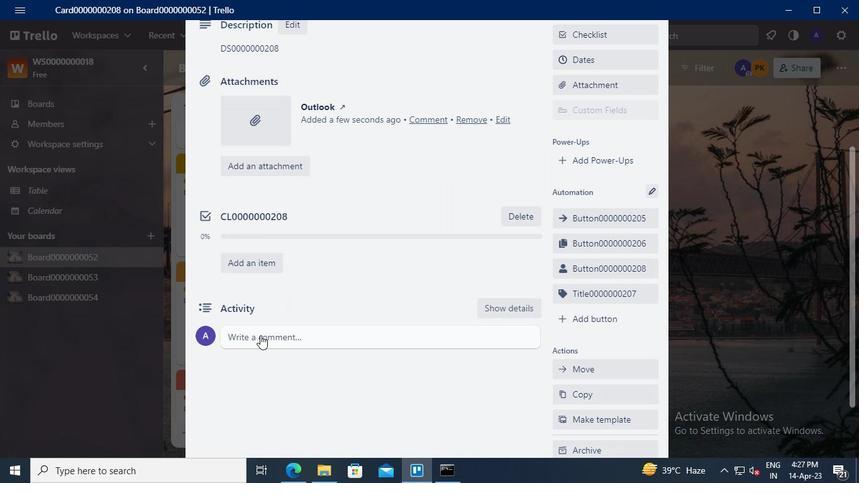 
Action: Keyboard Key.shift
Screenshot: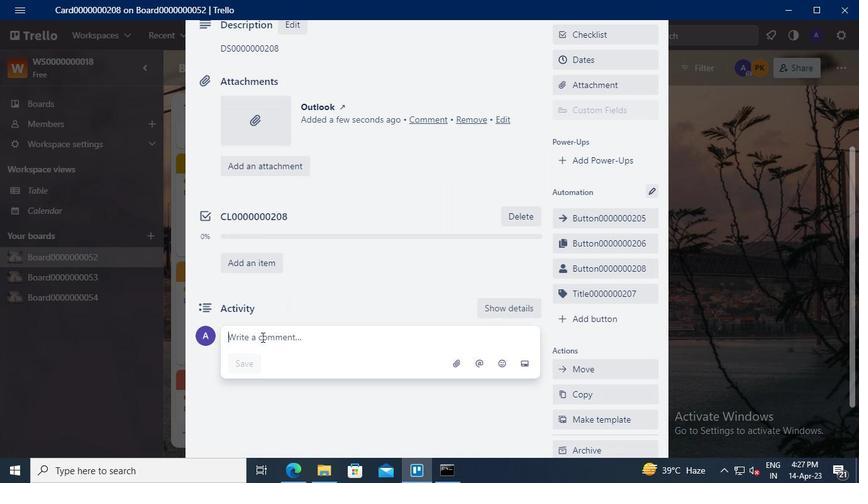 
Action: Keyboard C
Screenshot: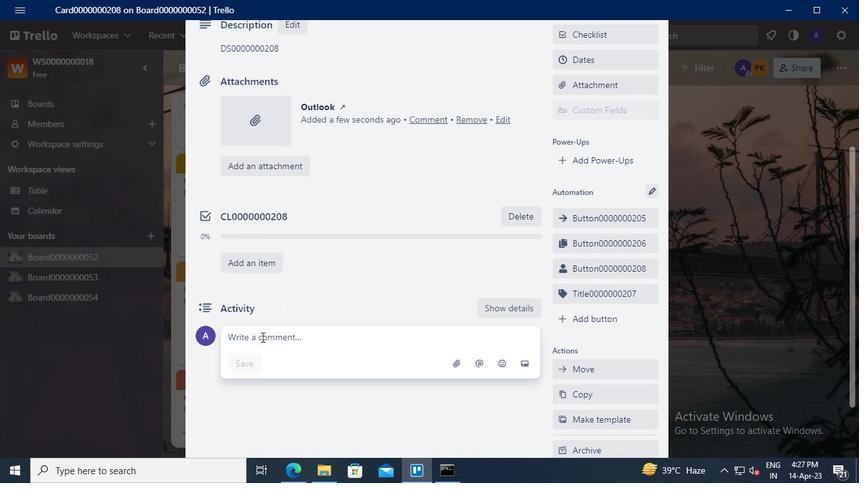 
Action: Keyboard M
Screenshot: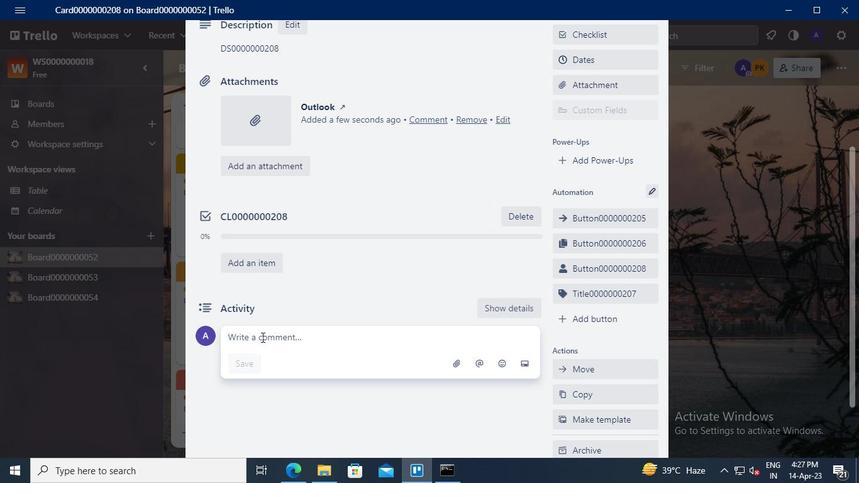 
Action: Keyboard <96>
Screenshot: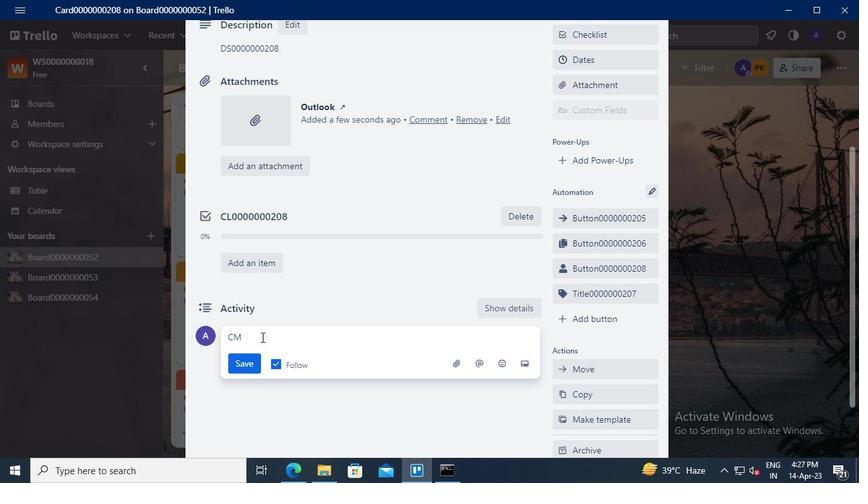 
Action: Keyboard <96>
Screenshot: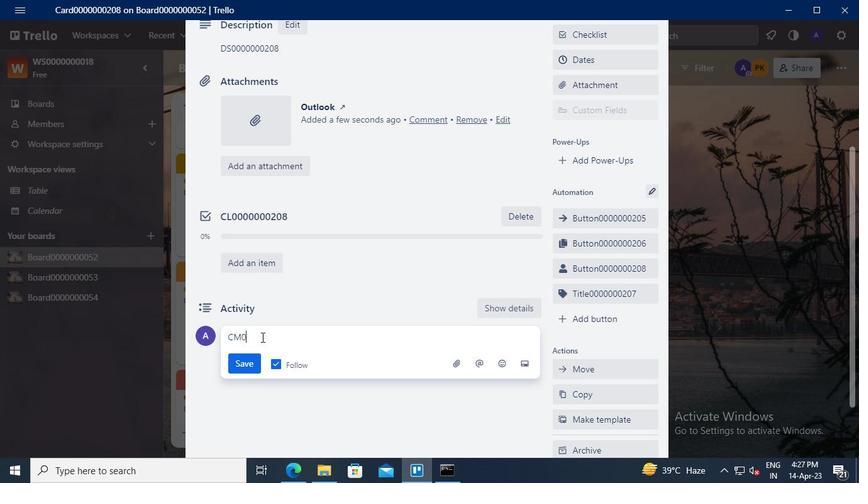 
Action: Keyboard <96>
Screenshot: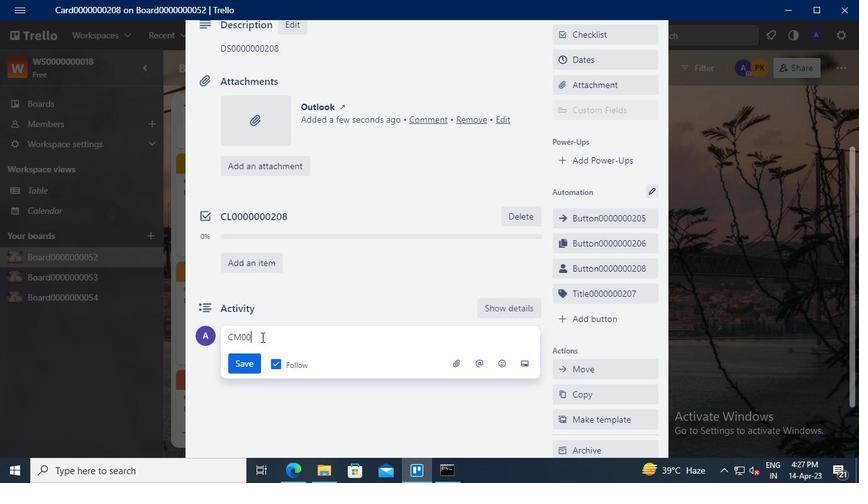 
Action: Keyboard <96>
Screenshot: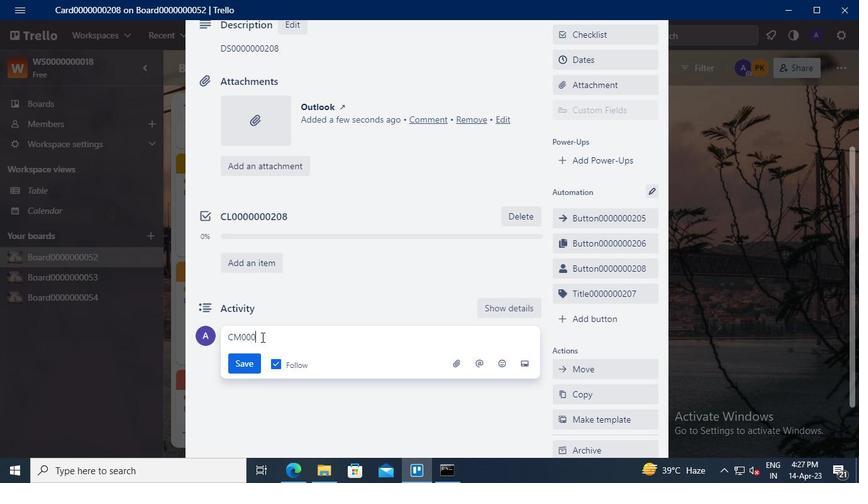 
Action: Keyboard <96>
Screenshot: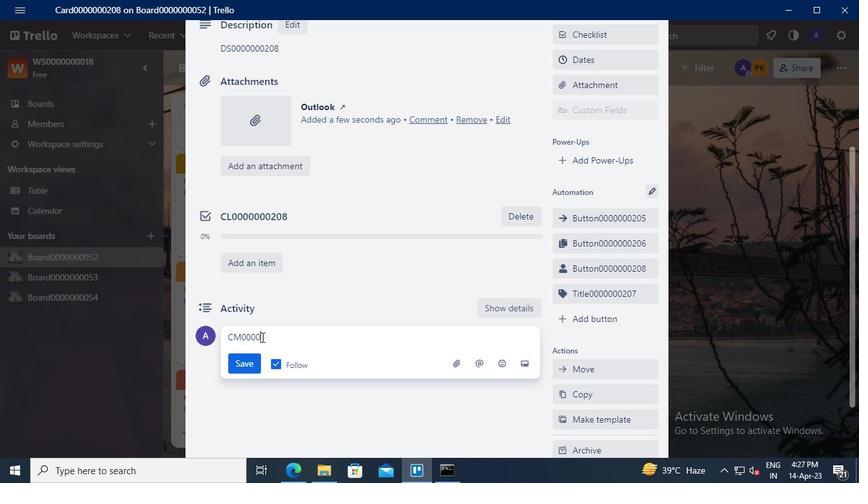 
Action: Keyboard <96>
Screenshot: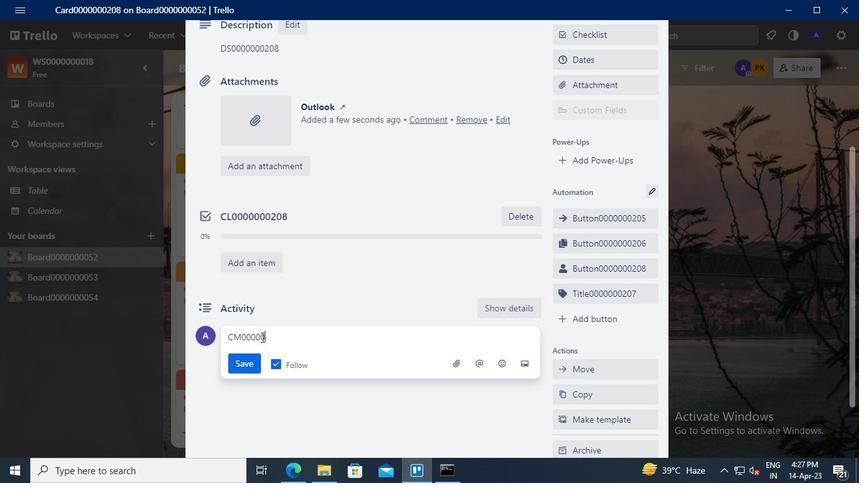 
Action: Keyboard <96>
Screenshot: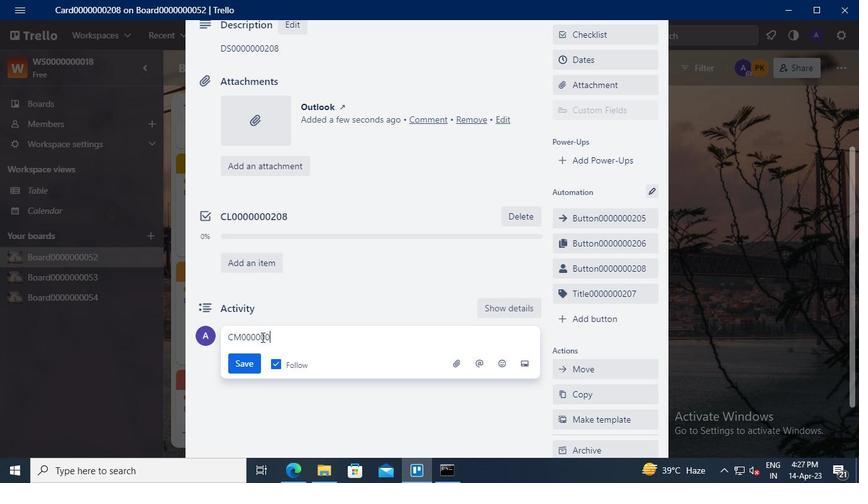 
Action: Keyboard <98>
Screenshot: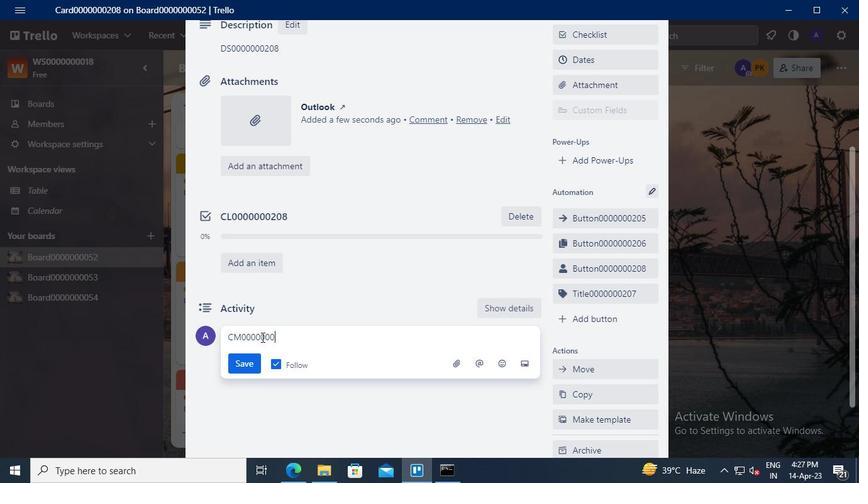 
Action: Keyboard <96>
Screenshot: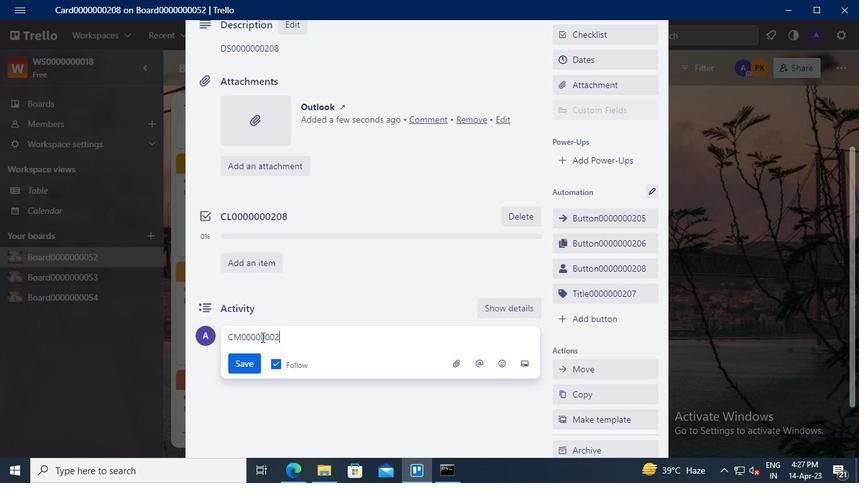 
Action: Keyboard <104>
Screenshot: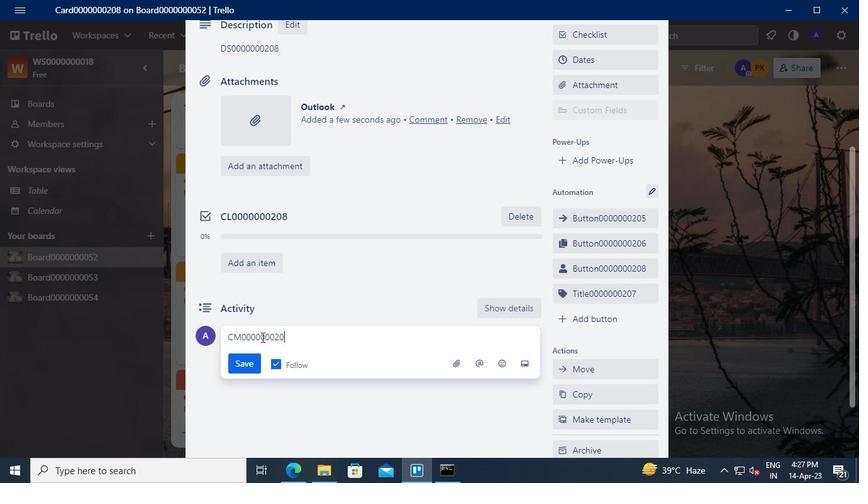 
Action: Mouse moved to (254, 357)
Screenshot: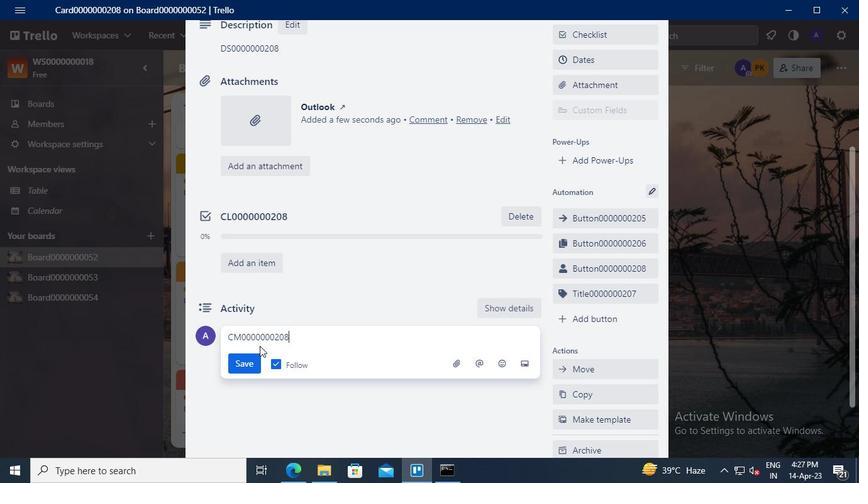 
Action: Mouse pressed left at (254, 357)
Screenshot: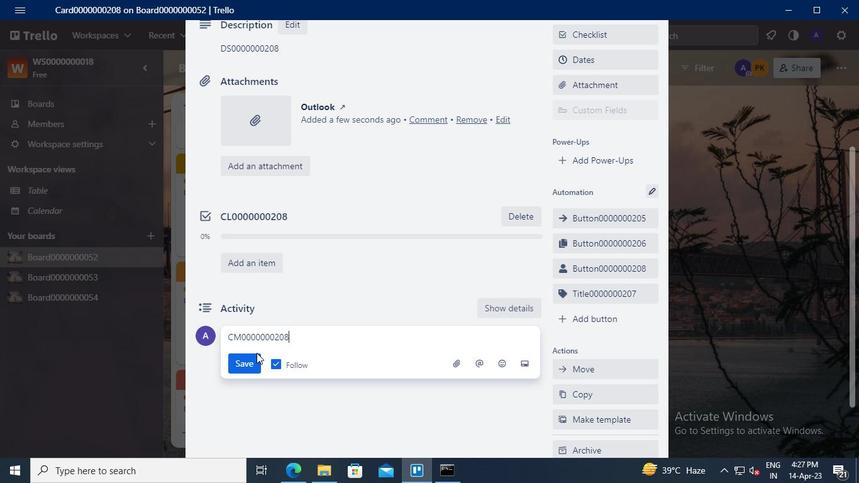 
Action: Mouse moved to (449, 483)
Screenshot: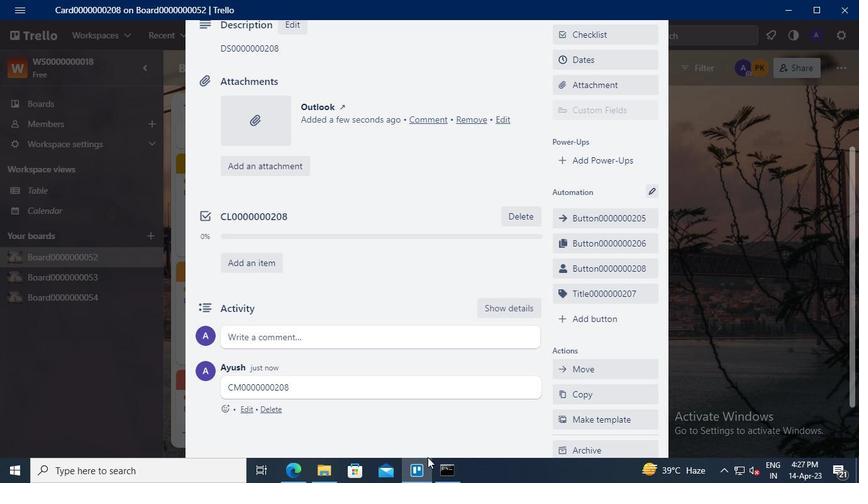 
Action: Mouse pressed left at (449, 482)
Screenshot: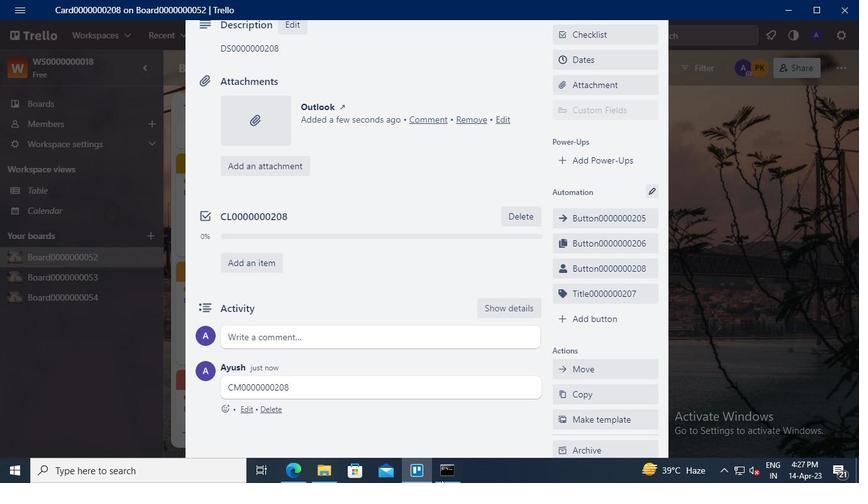 
Action: Mouse moved to (624, 24)
Screenshot: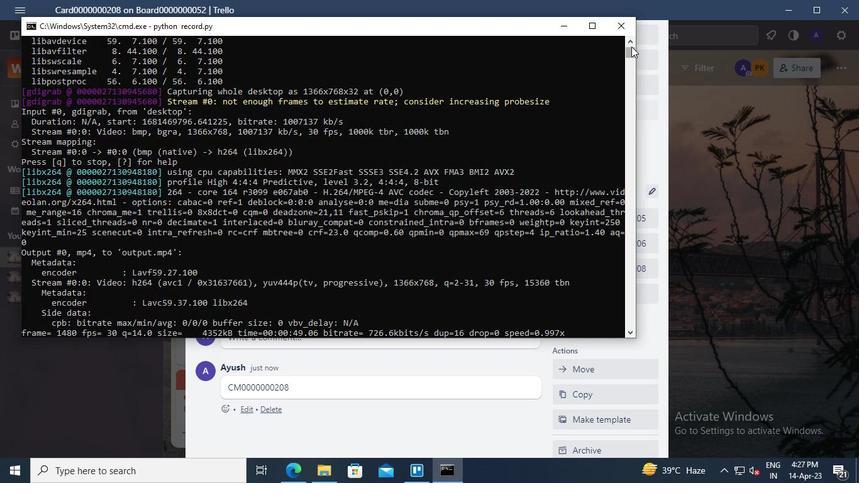 
Action: Mouse pressed left at (624, 24)
Screenshot: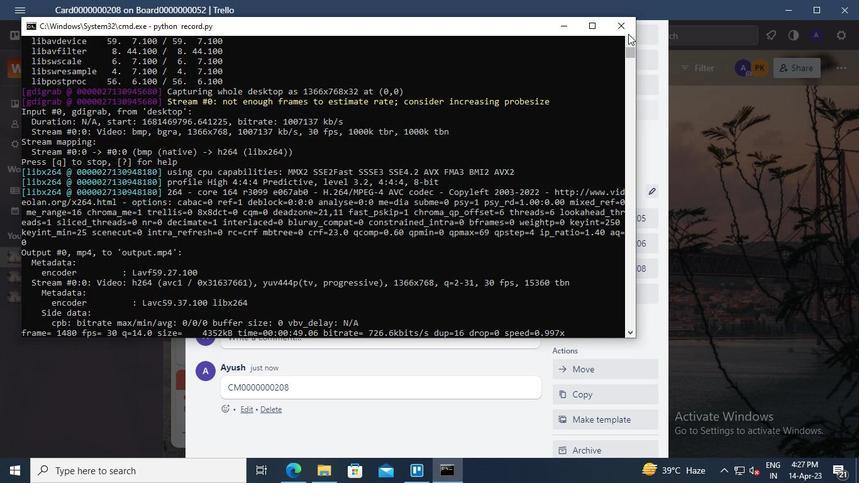 
Action: Mouse moved to (622, 40)
Screenshot: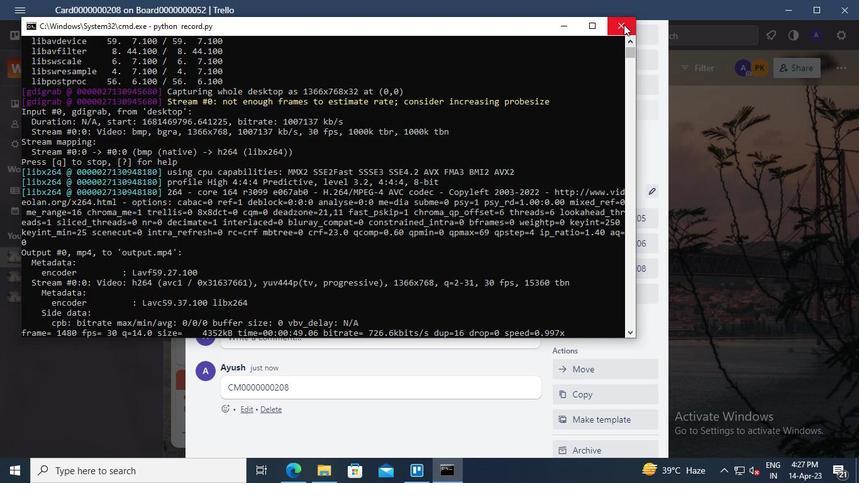 
